 Task: Search one way flight ticket for 1 adult, 5 children, 2 infants in seat and 1 infant on lap in first from Lewisburg: Greenbrier Valley Airport to Laramie: Laramie Regional Airport on 5-3-2023. Stops: Non-stop only. Choice of flights is Spirit. Number of bags: 1 checked bag. Price is upto 100000. Outbound departure time preference is 13:30.
Action: Mouse moved to (364, 299)
Screenshot: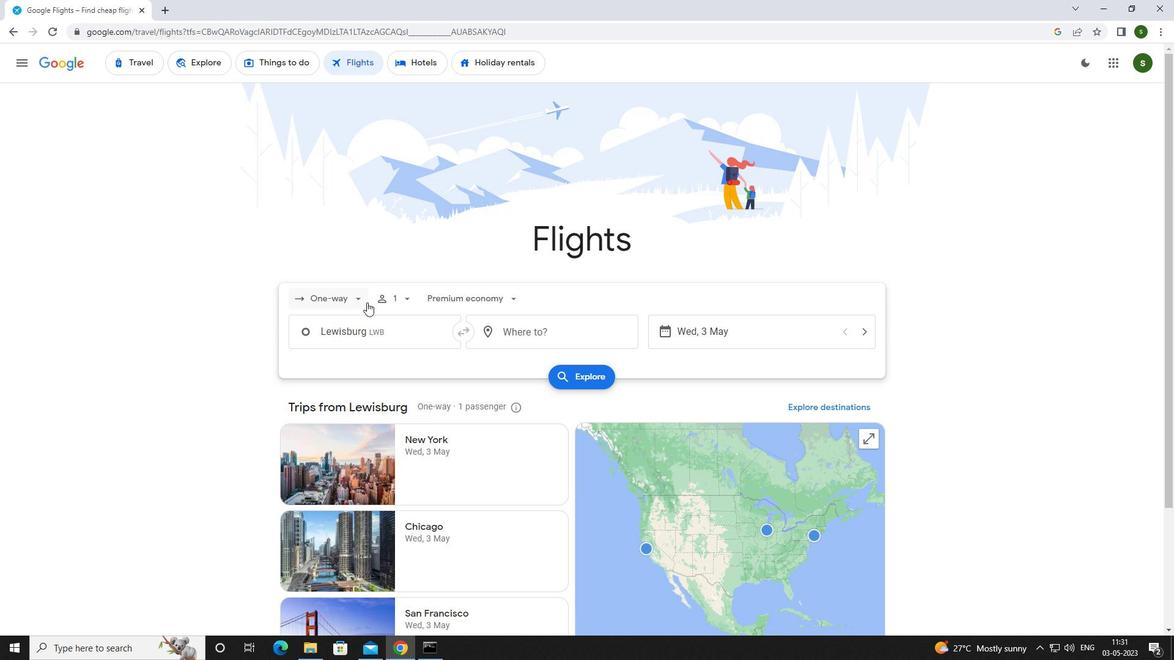 
Action: Mouse pressed left at (364, 299)
Screenshot: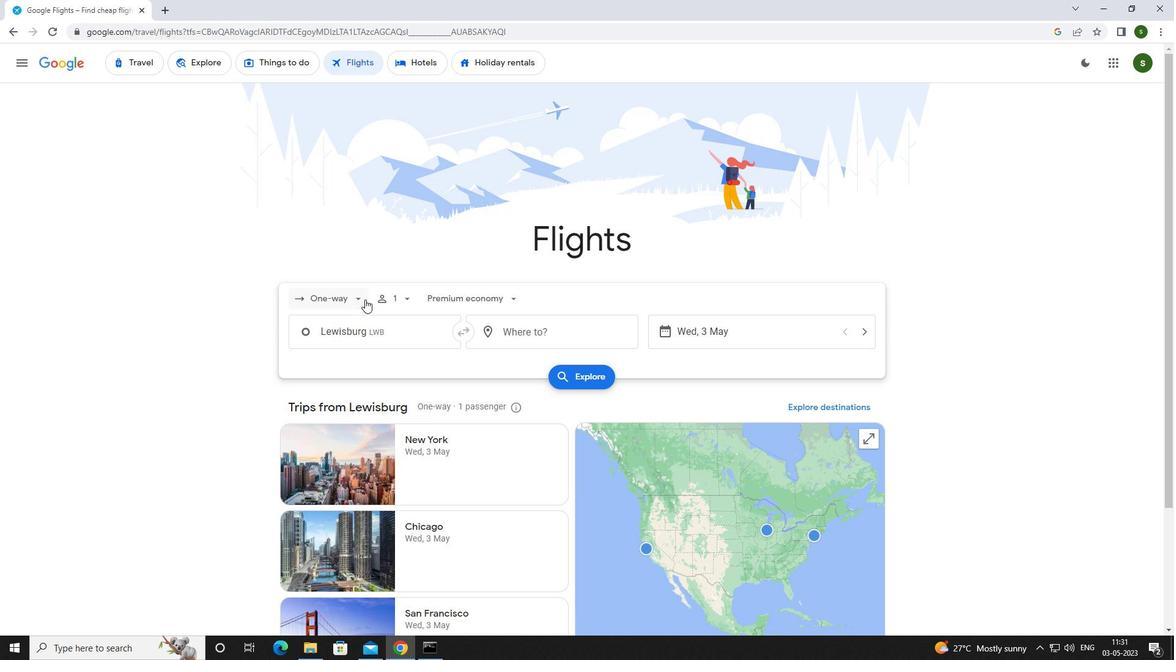 
Action: Mouse moved to (361, 347)
Screenshot: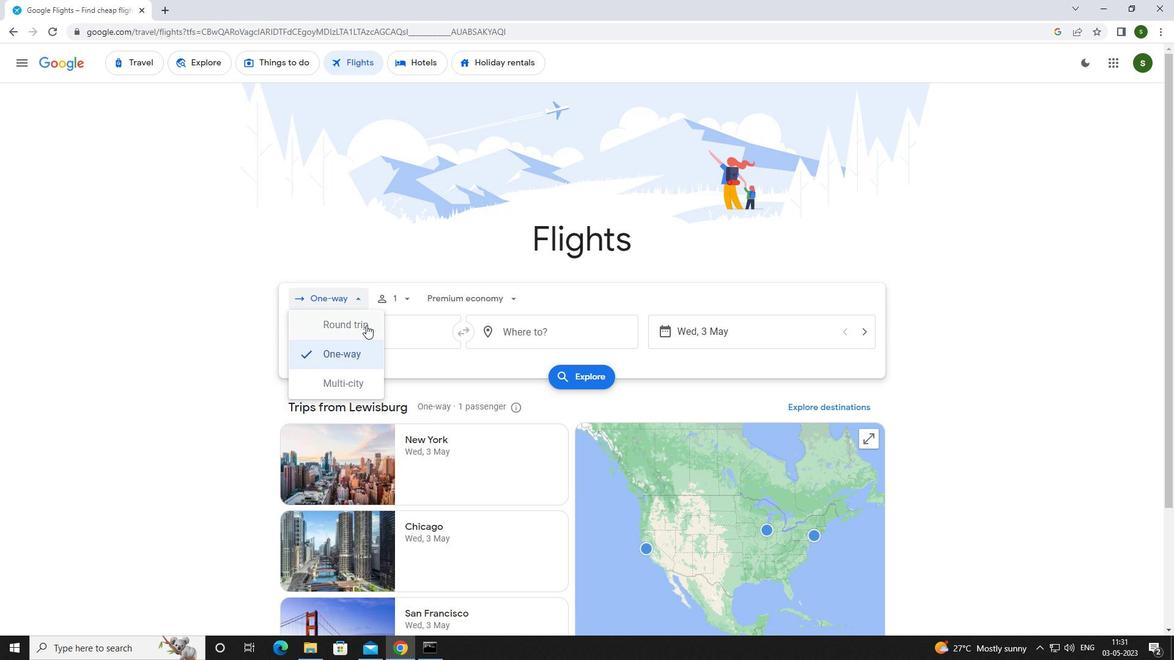 
Action: Mouse pressed left at (361, 347)
Screenshot: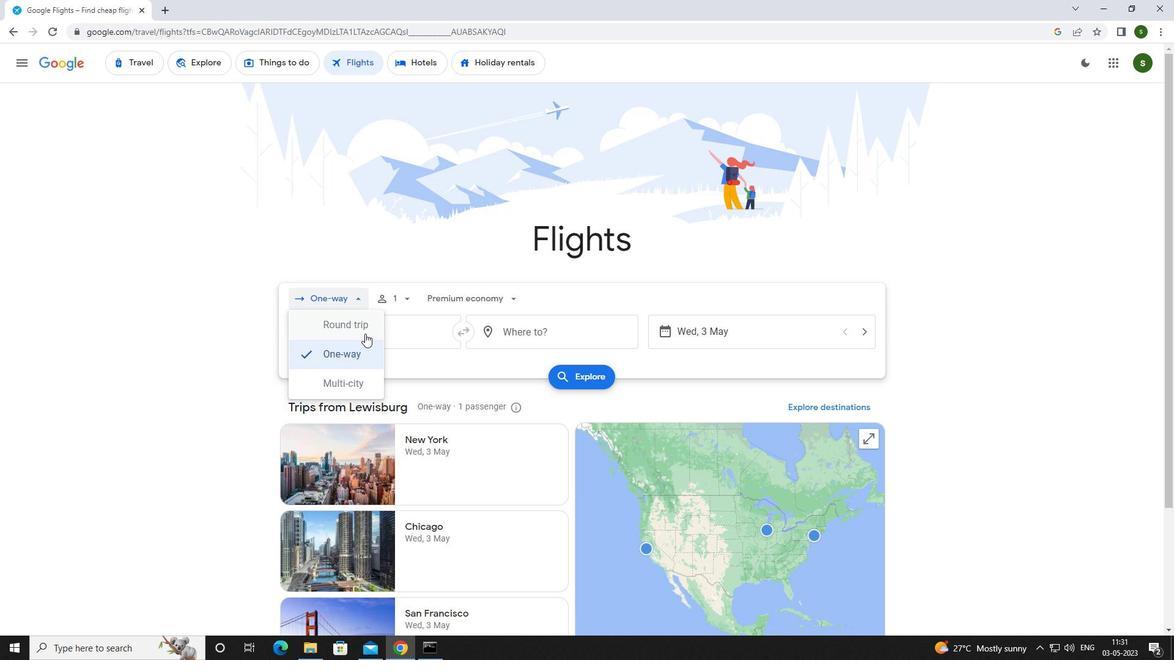 
Action: Mouse moved to (401, 293)
Screenshot: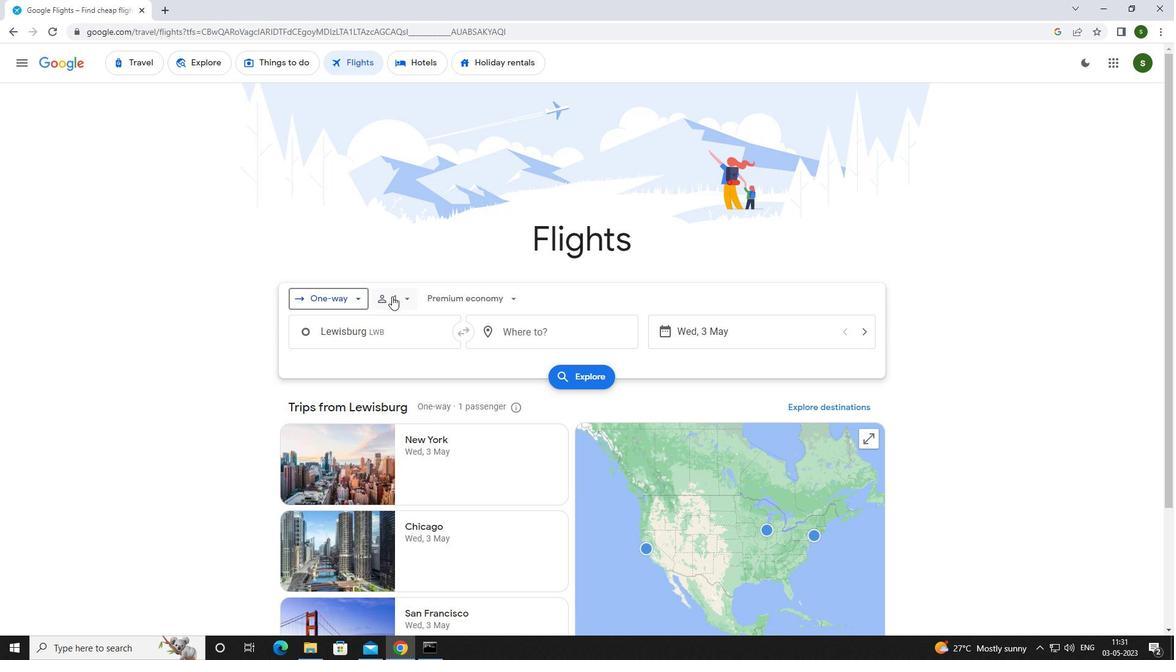 
Action: Mouse pressed left at (401, 293)
Screenshot: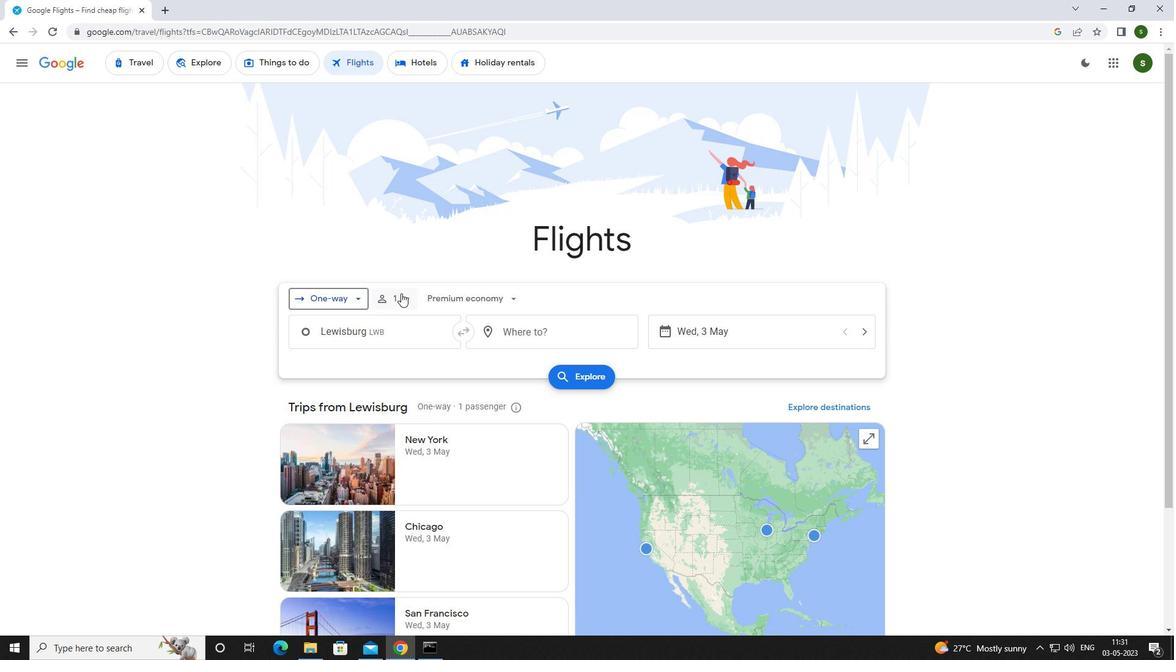 
Action: Mouse moved to (502, 359)
Screenshot: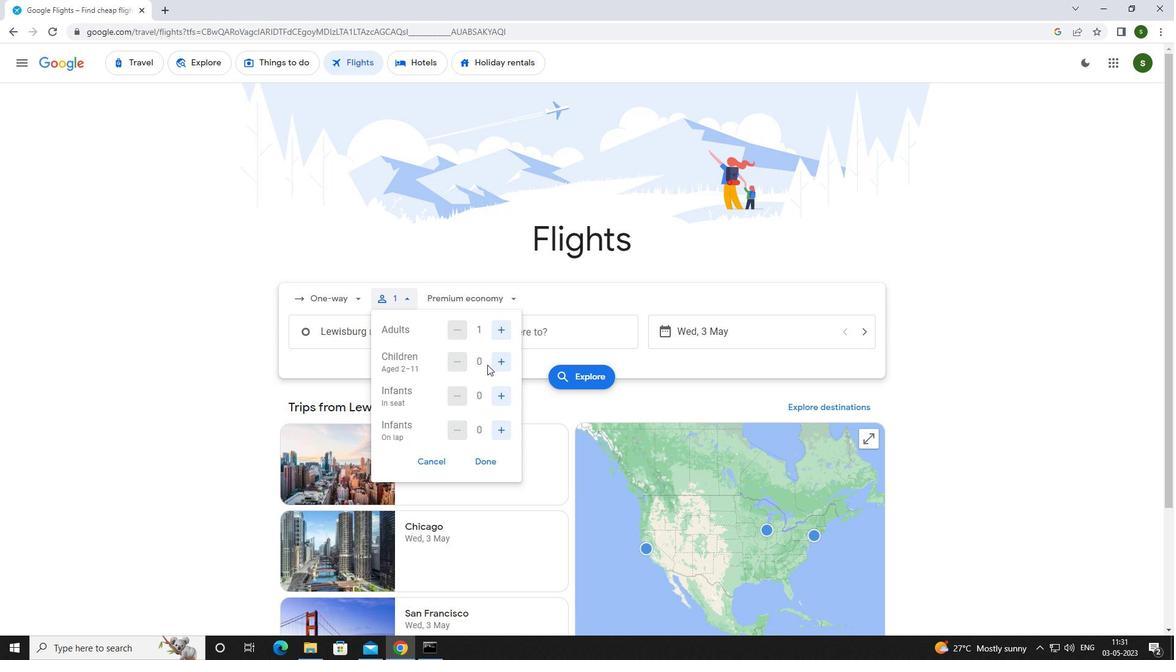 
Action: Mouse pressed left at (502, 359)
Screenshot: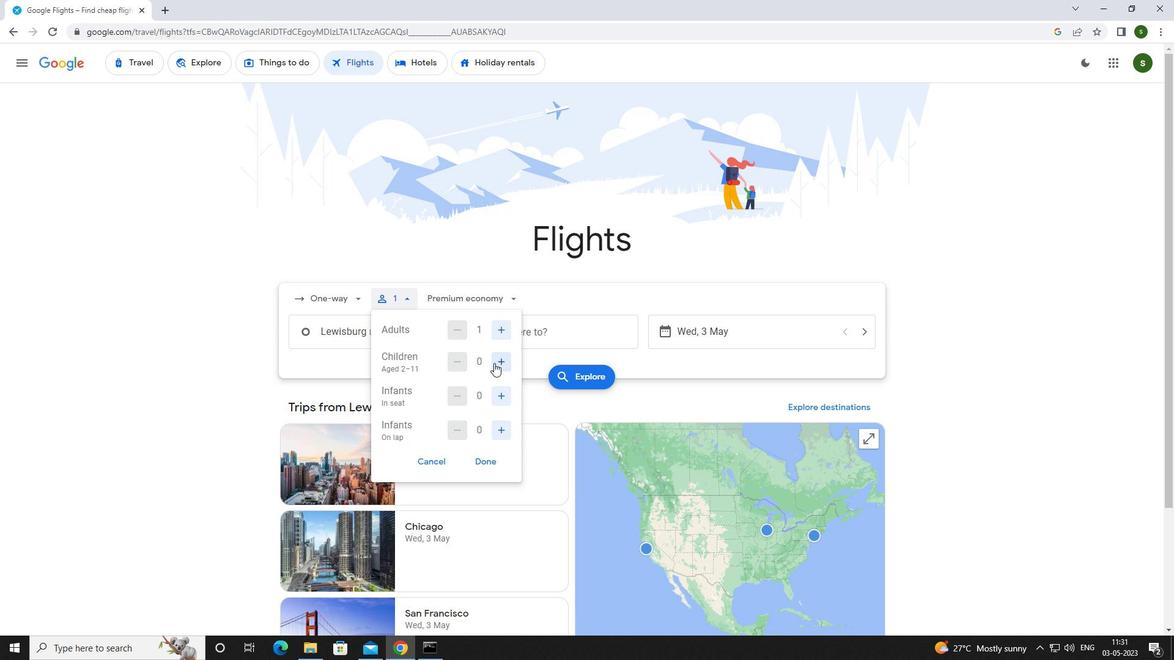 
Action: Mouse pressed left at (502, 359)
Screenshot: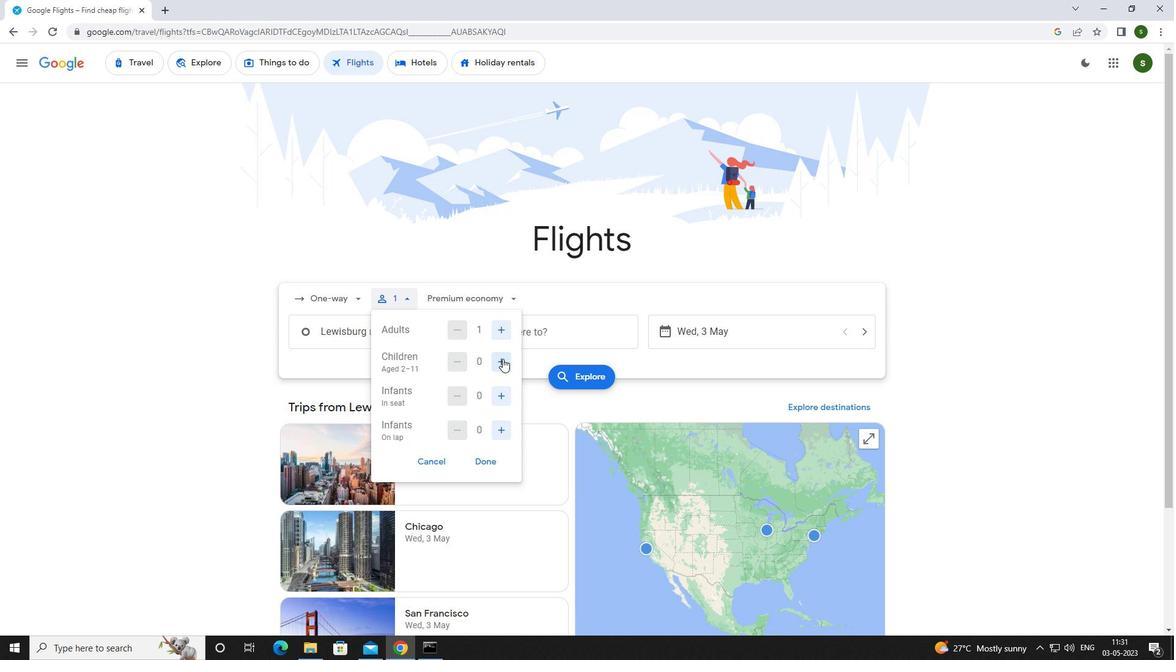 
Action: Mouse pressed left at (502, 359)
Screenshot: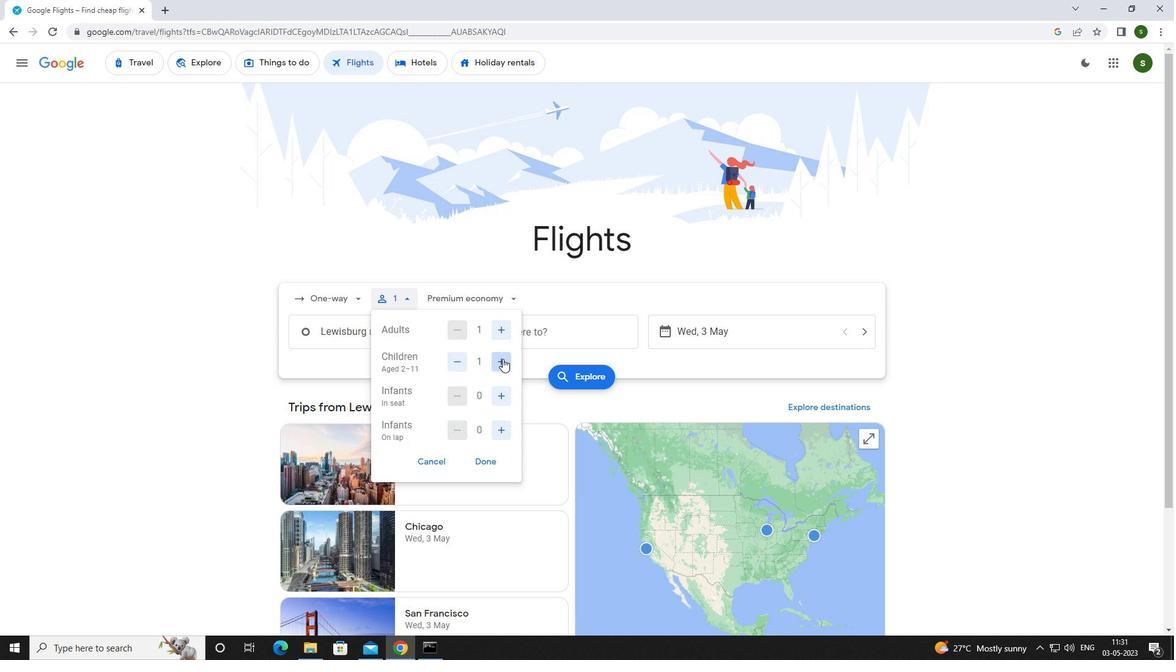 
Action: Mouse pressed left at (502, 359)
Screenshot: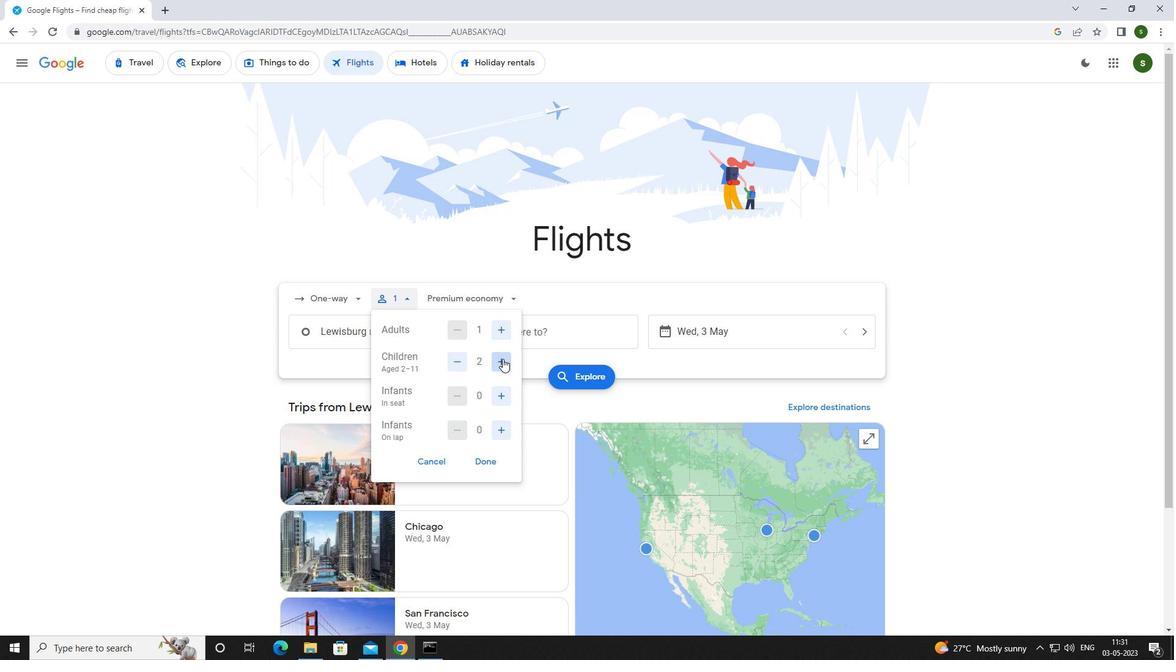 
Action: Mouse pressed left at (502, 359)
Screenshot: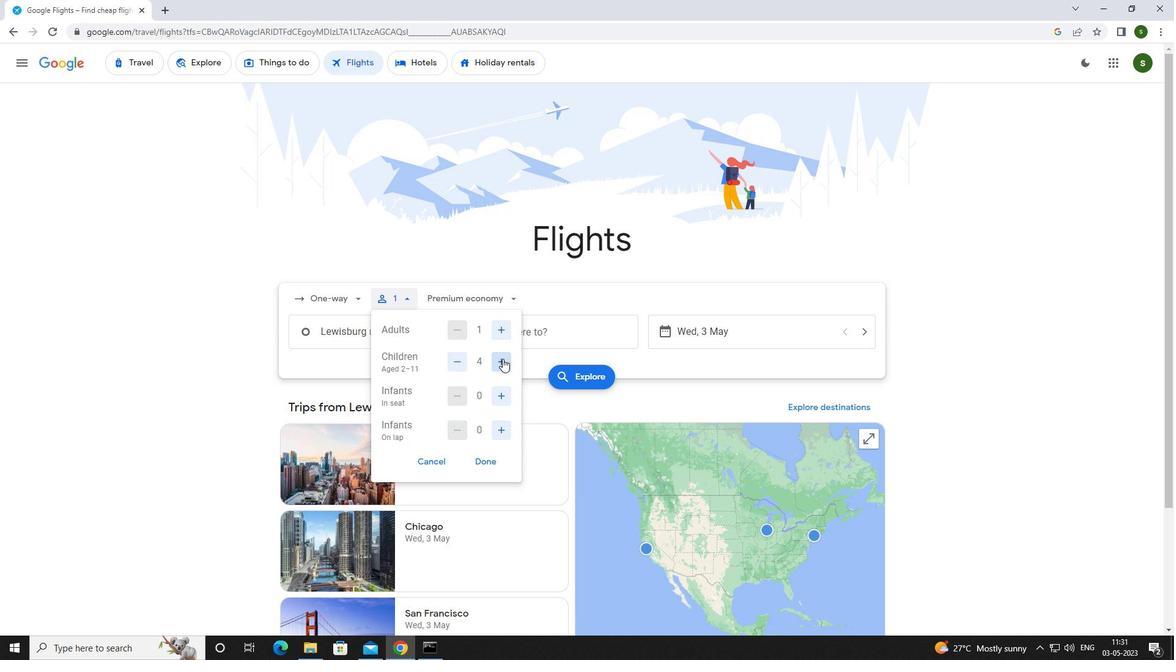 
Action: Mouse moved to (503, 396)
Screenshot: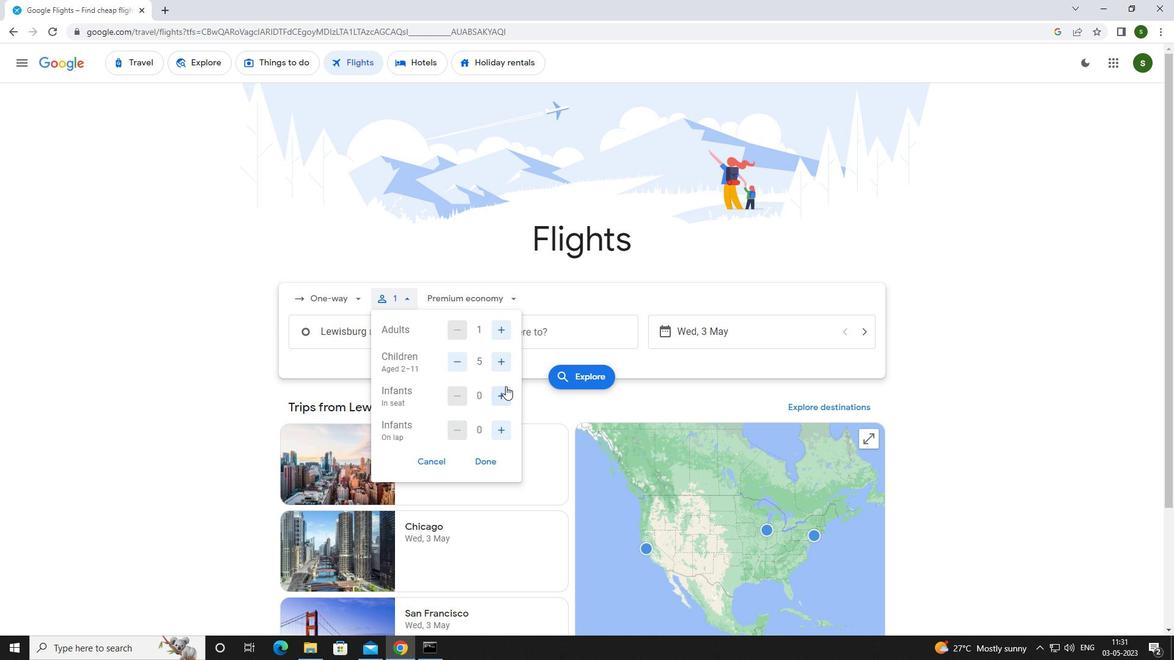 
Action: Mouse pressed left at (503, 396)
Screenshot: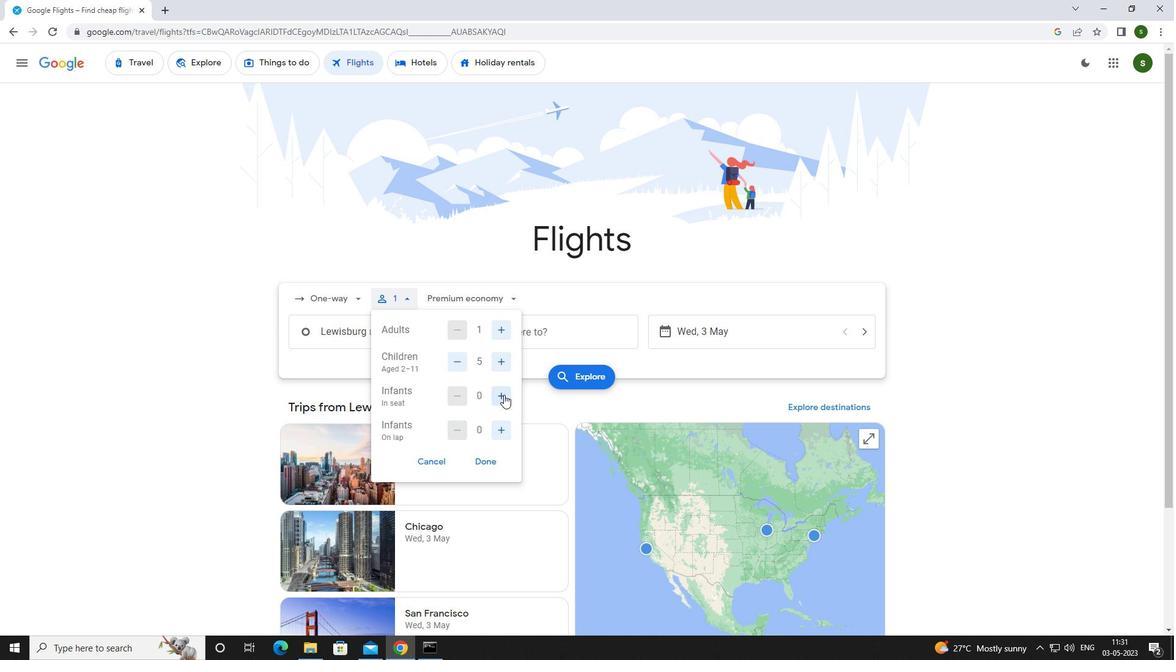 
Action: Mouse moved to (498, 429)
Screenshot: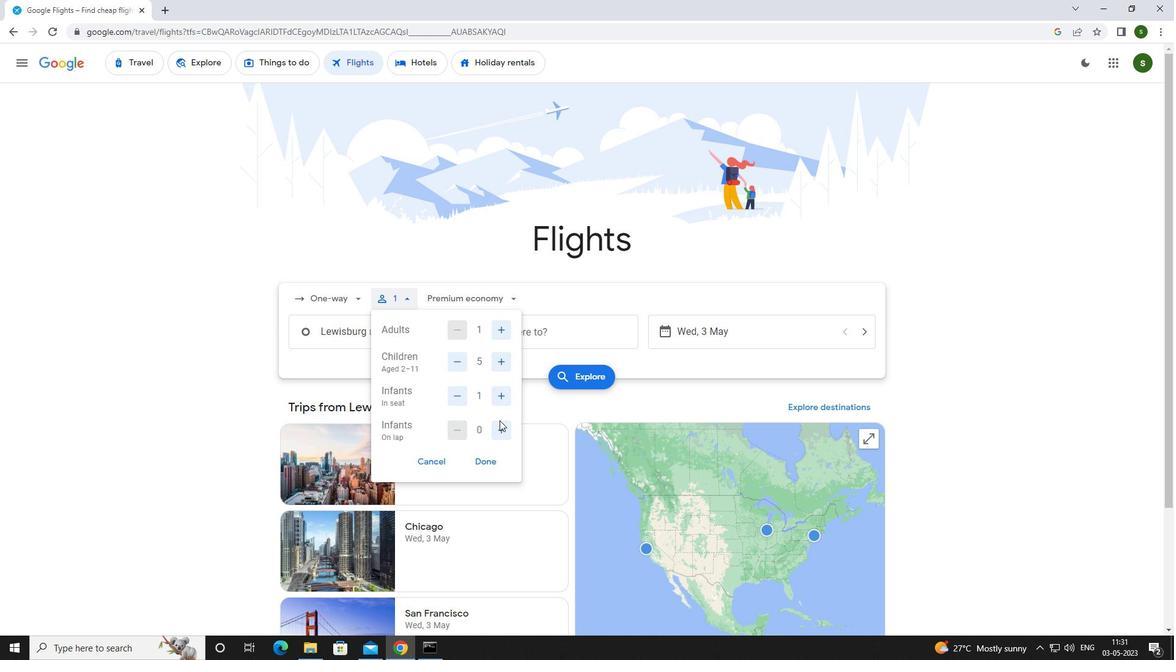 
Action: Mouse pressed left at (498, 429)
Screenshot: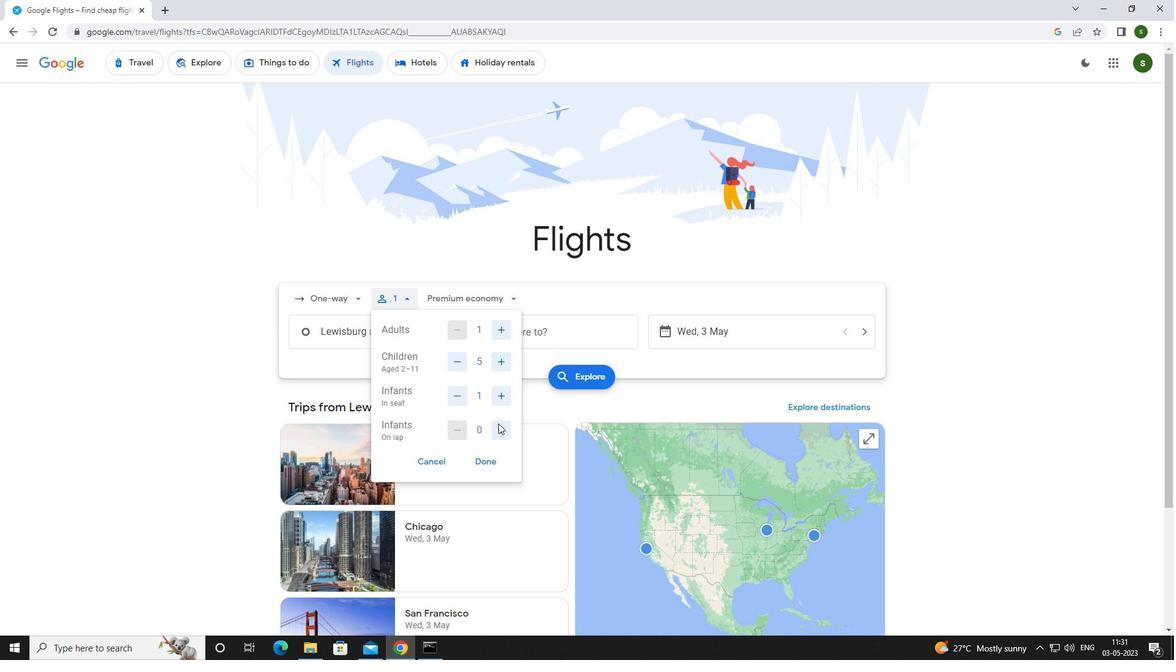 
Action: Mouse moved to (463, 291)
Screenshot: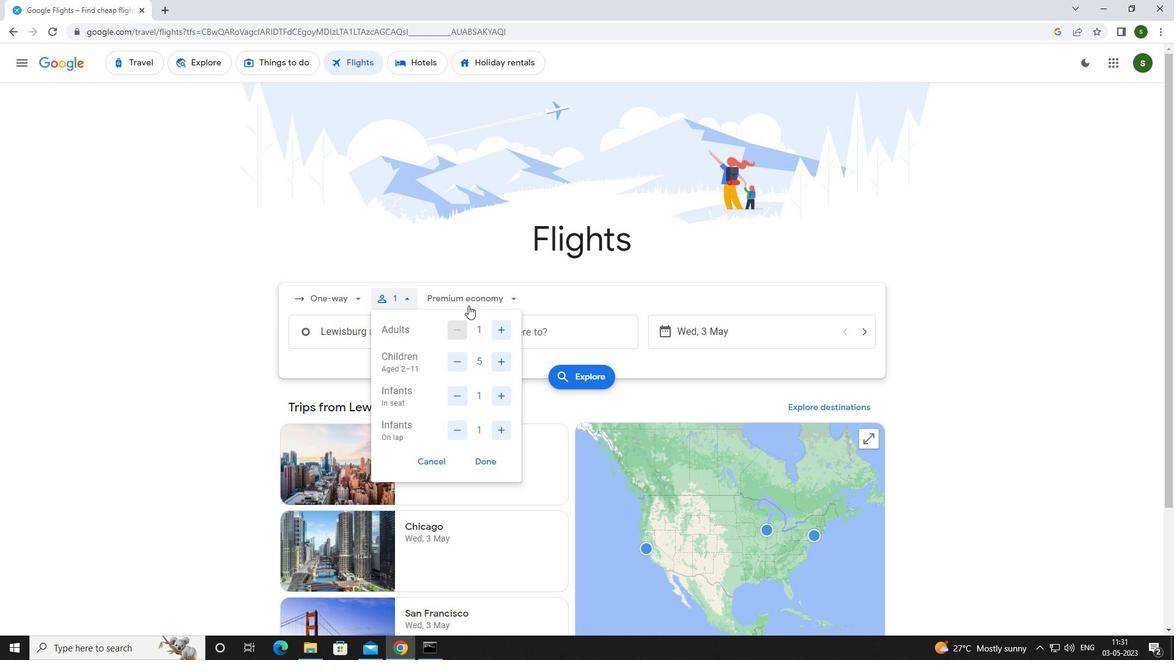 
Action: Mouse pressed left at (463, 291)
Screenshot: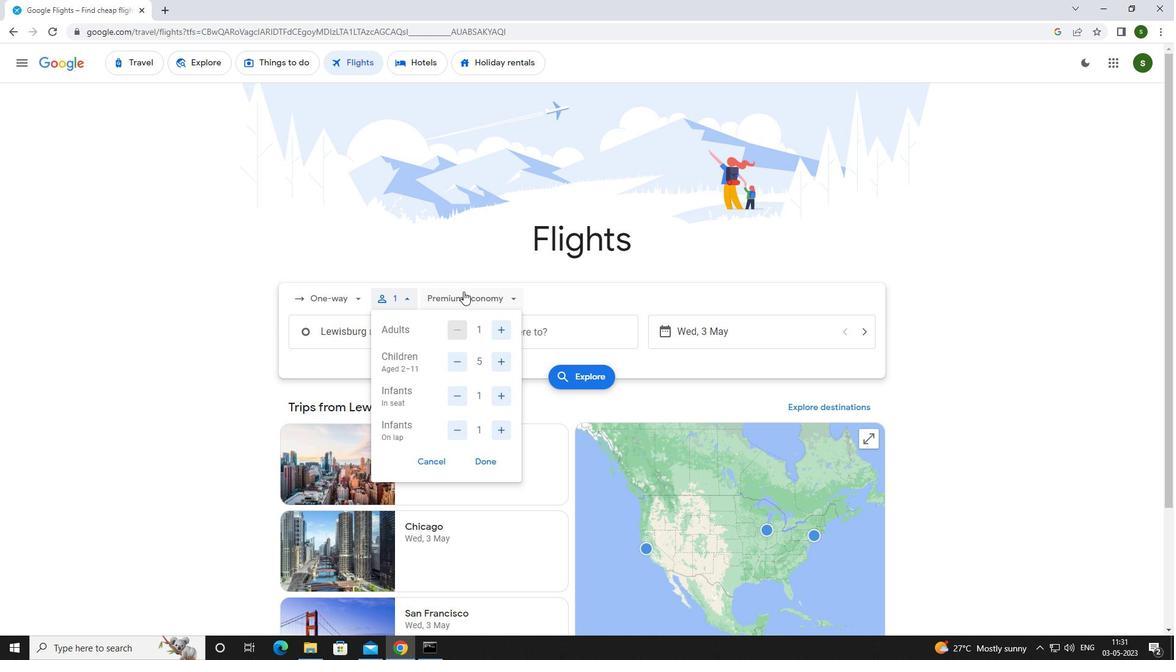 
Action: Mouse moved to (463, 412)
Screenshot: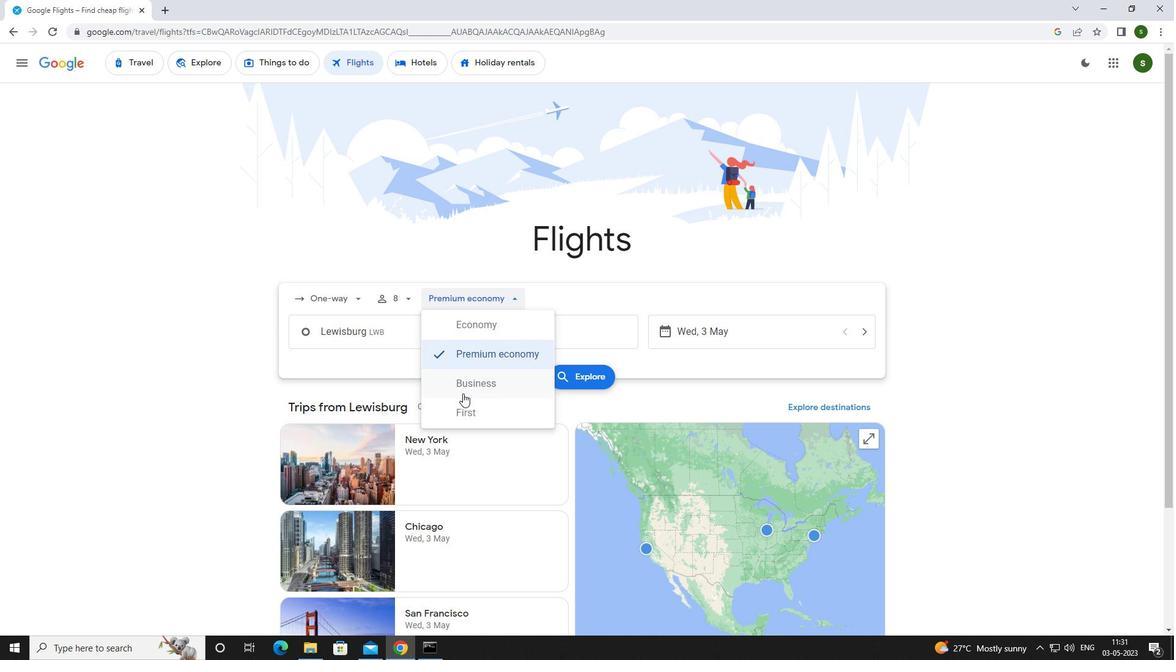 
Action: Mouse pressed left at (463, 412)
Screenshot: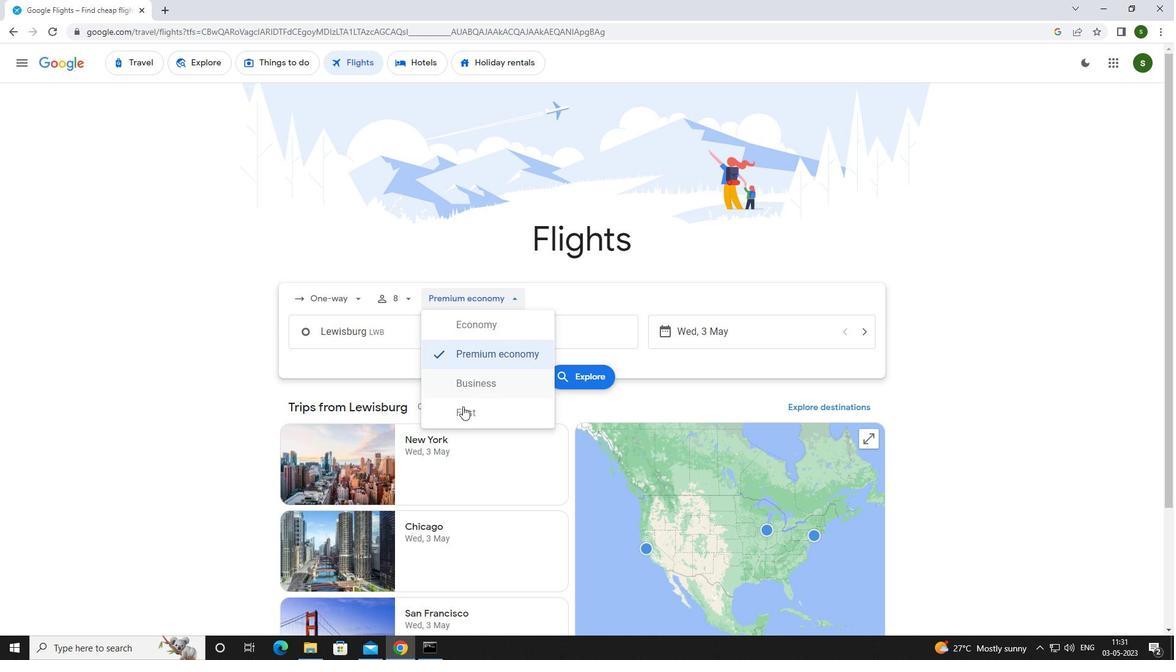 
Action: Mouse moved to (425, 337)
Screenshot: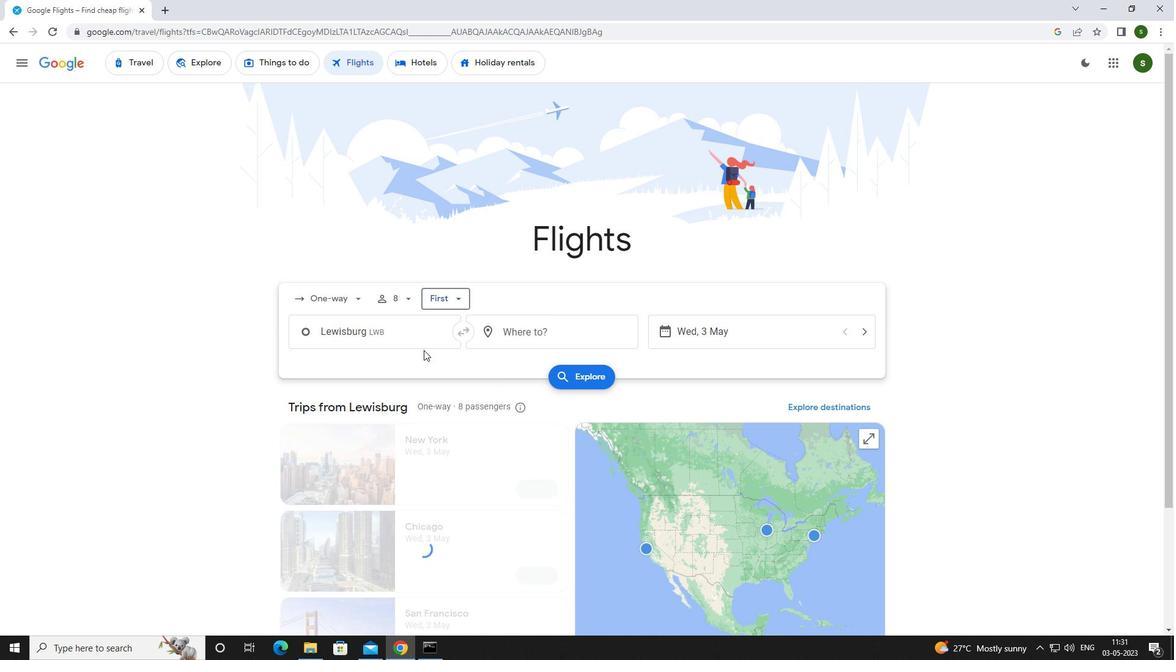 
Action: Mouse pressed left at (425, 337)
Screenshot: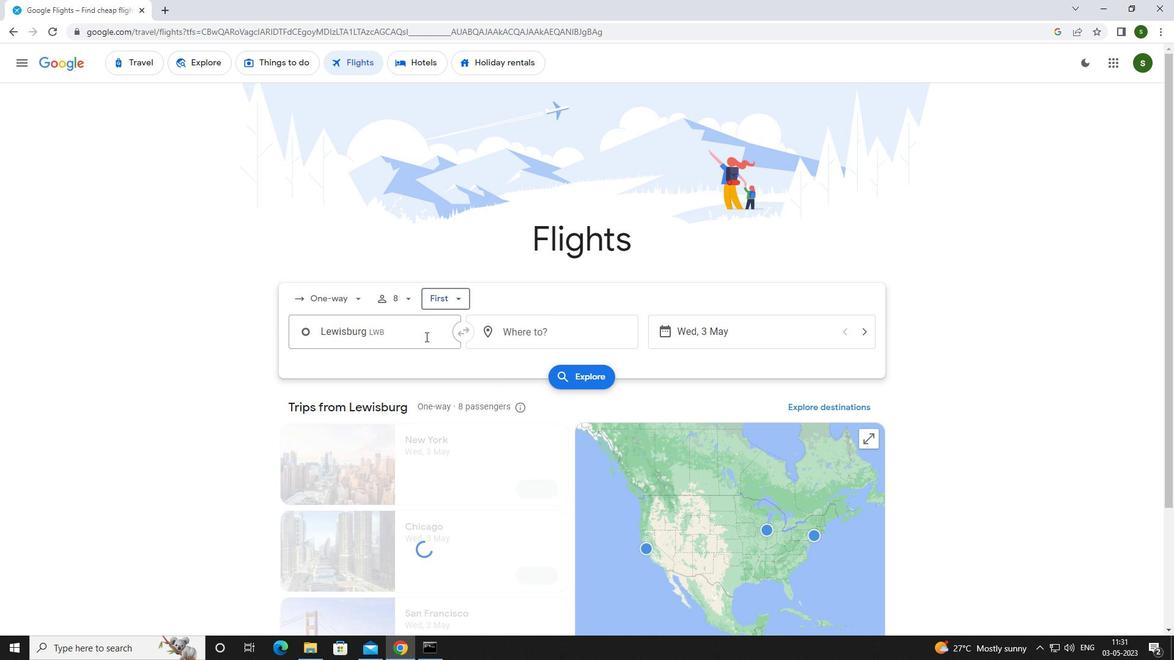 
Action: Key pressed <Key.caps_lock>l<Key.caps_lock>ewisburg
Screenshot: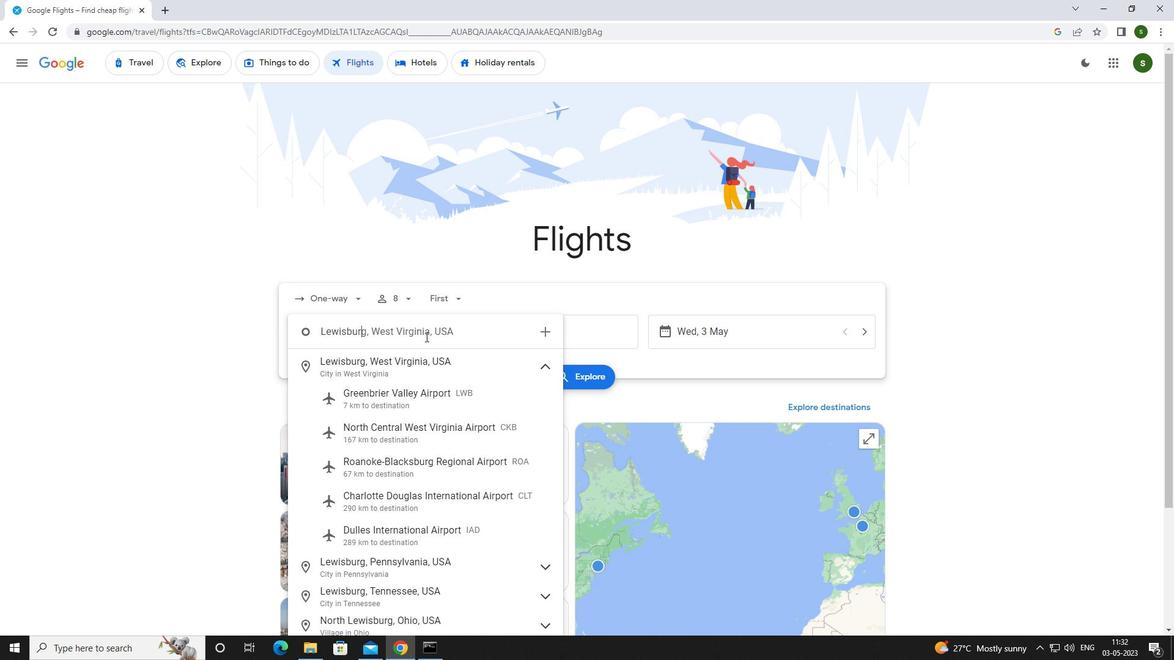 
Action: Mouse moved to (438, 389)
Screenshot: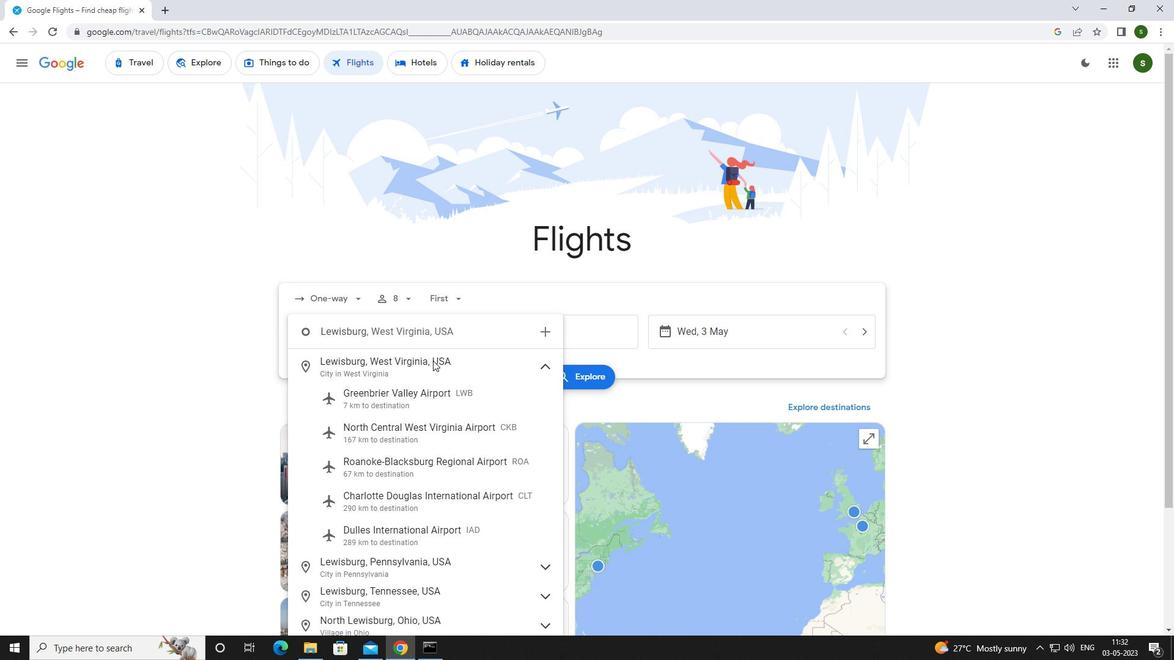 
Action: Mouse pressed left at (438, 389)
Screenshot: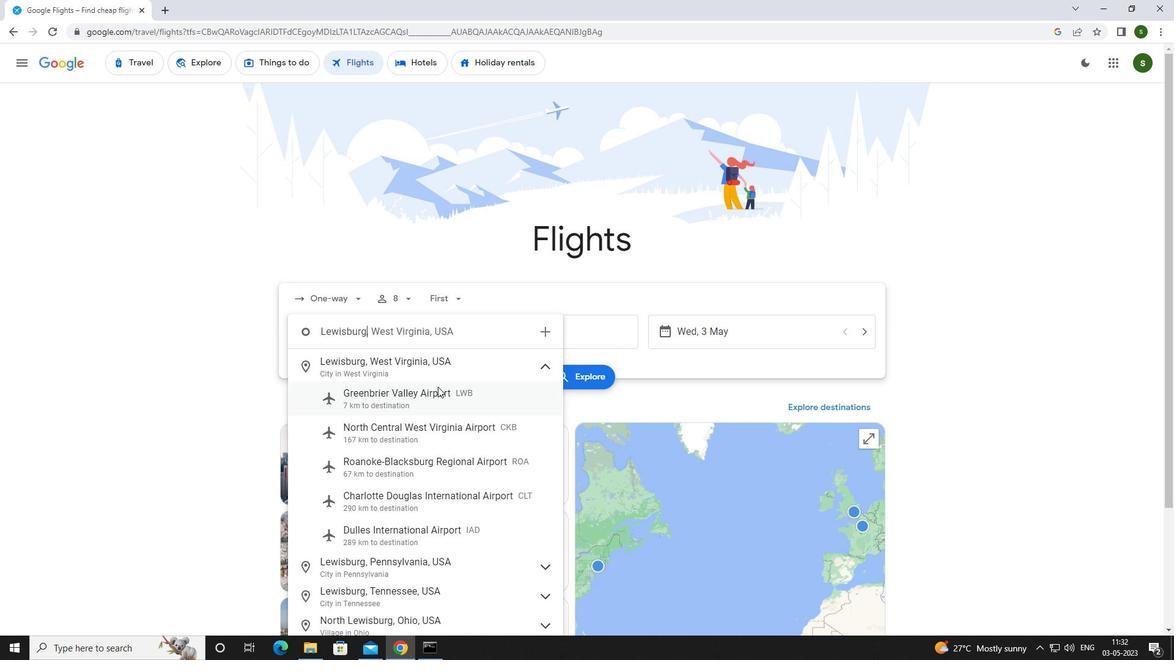 
Action: Mouse moved to (535, 336)
Screenshot: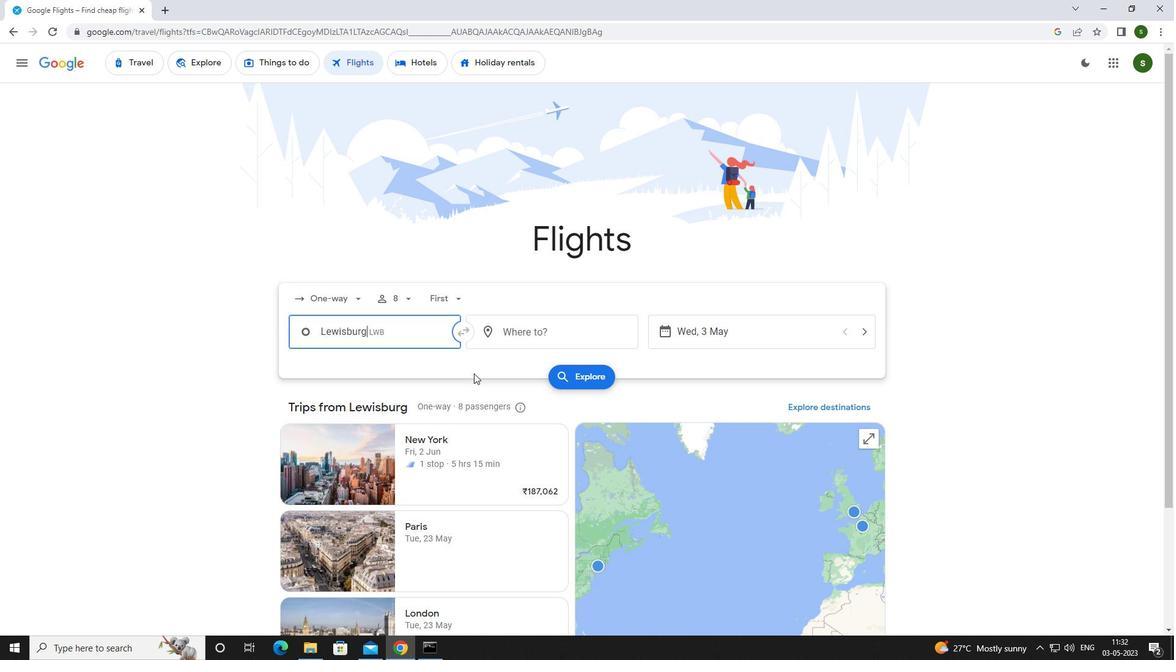 
Action: Mouse pressed left at (535, 336)
Screenshot: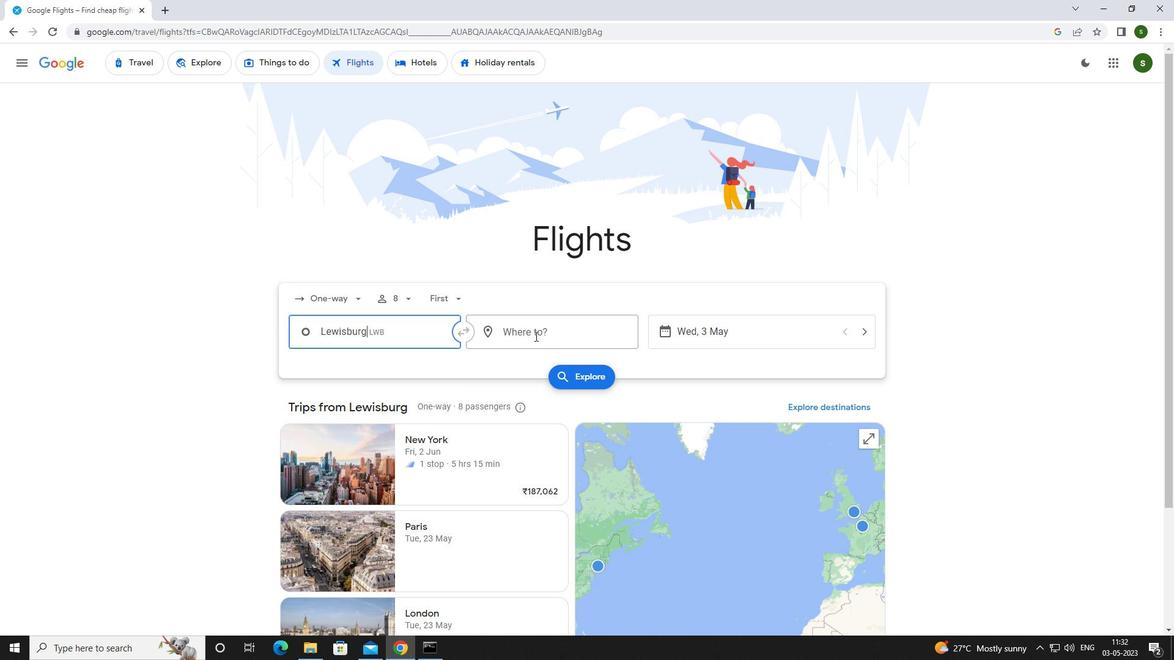 
Action: Key pressed <Key.caps_lock>l<Key.caps_lock>aramie
Screenshot: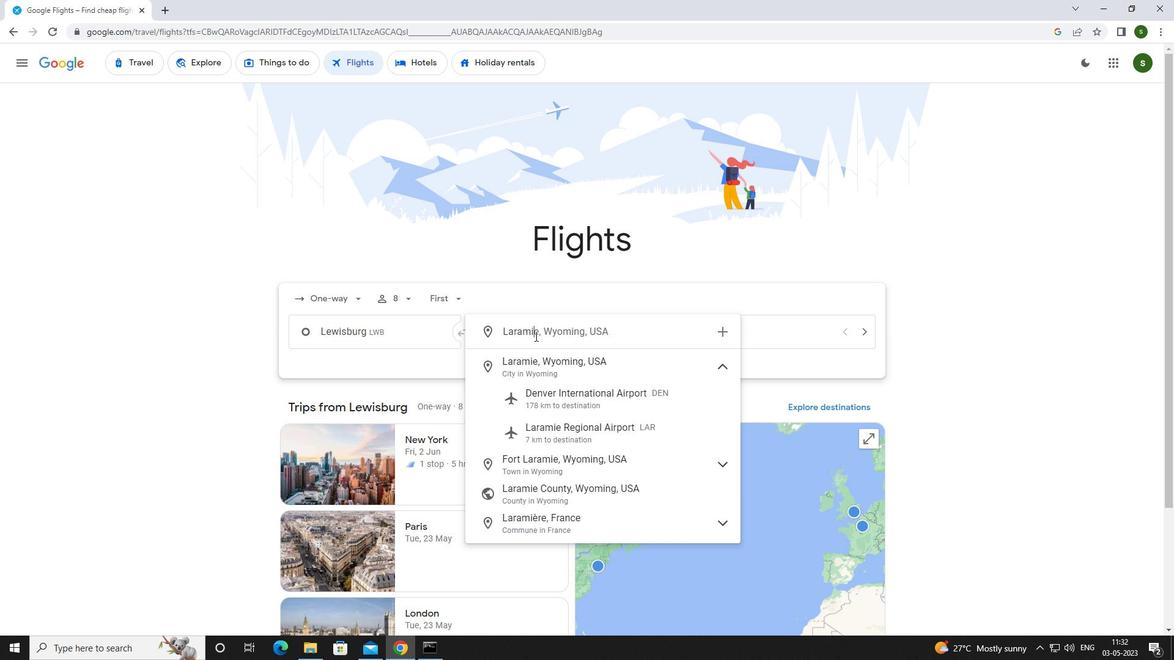 
Action: Mouse moved to (555, 428)
Screenshot: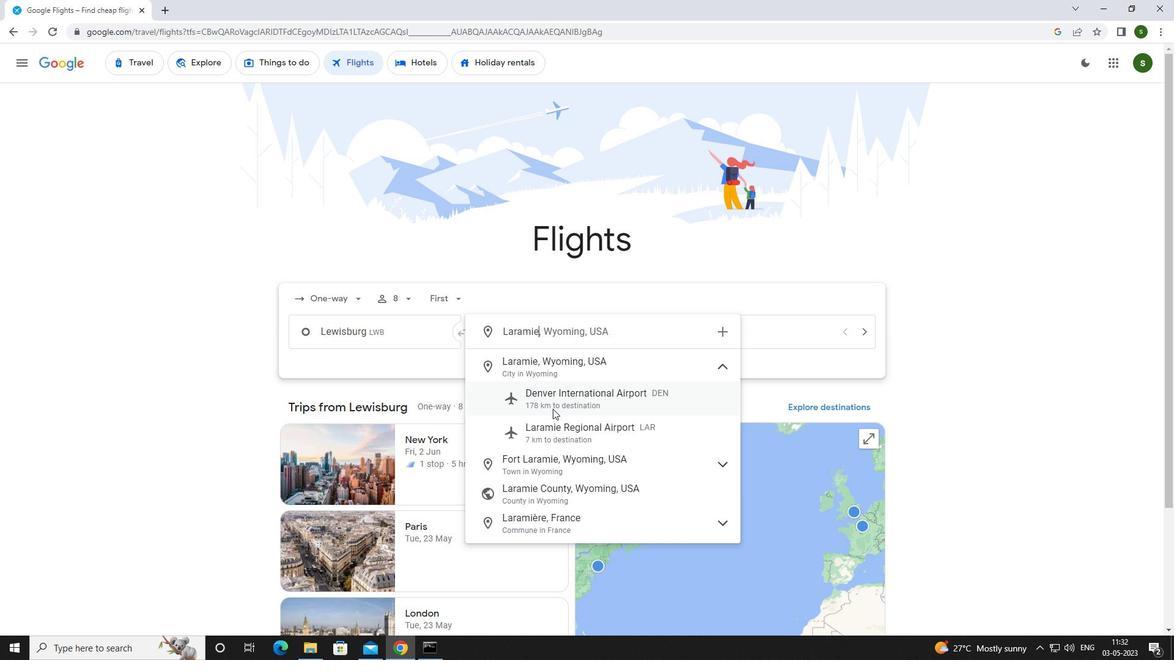 
Action: Mouse pressed left at (555, 428)
Screenshot: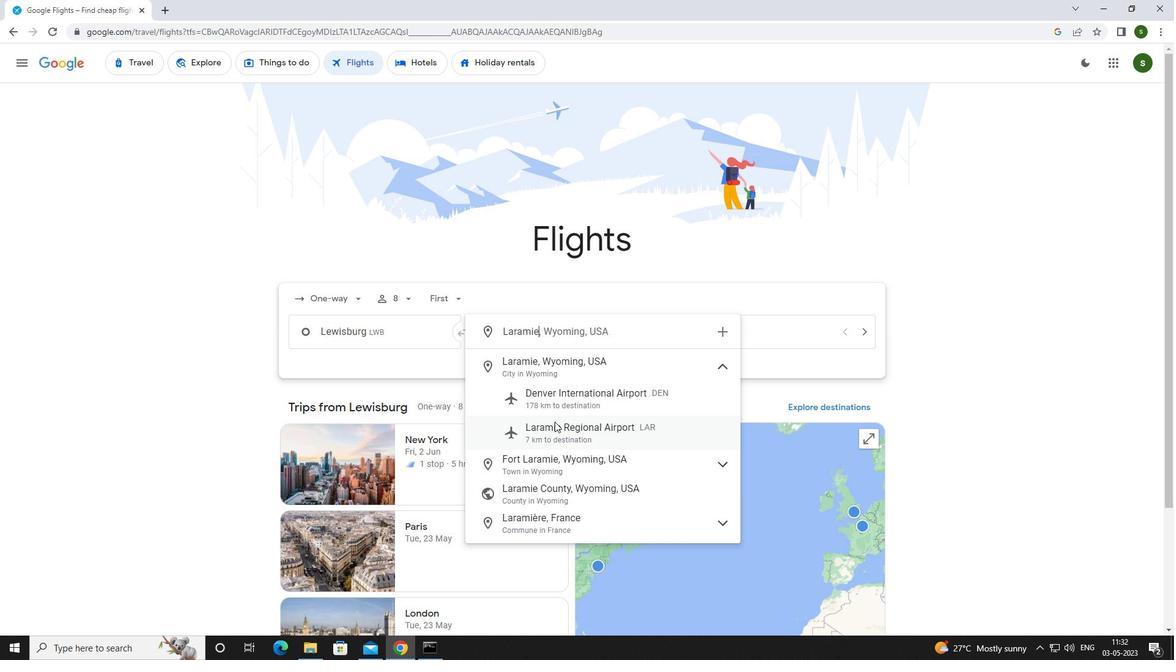 
Action: Mouse moved to (755, 334)
Screenshot: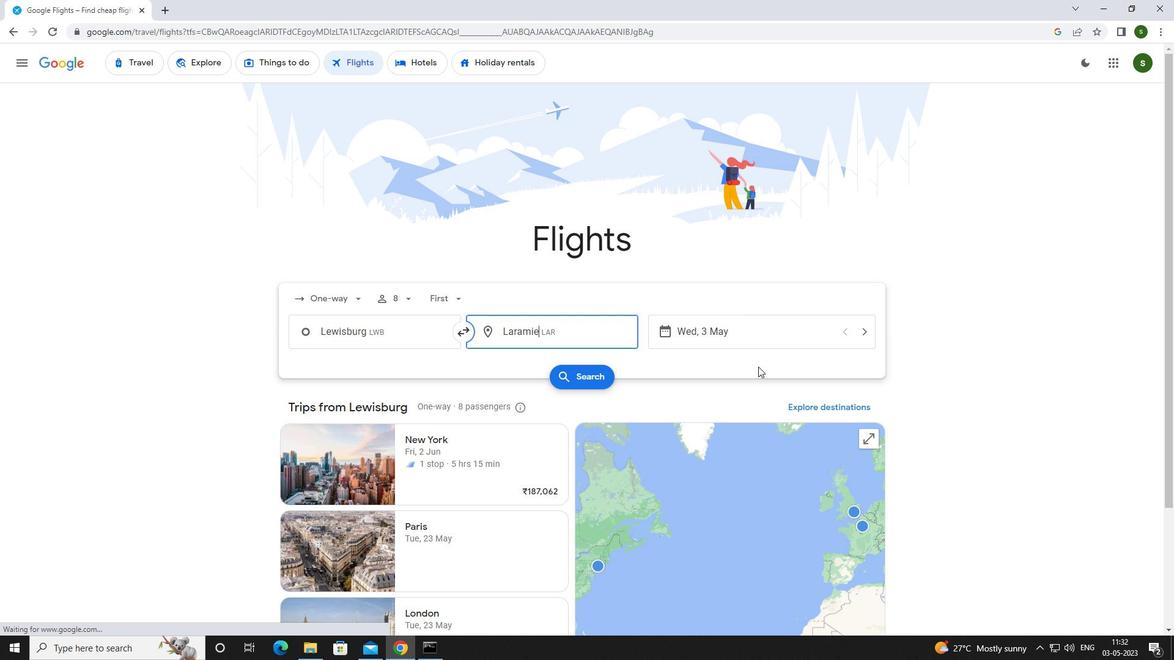 
Action: Mouse pressed left at (755, 334)
Screenshot: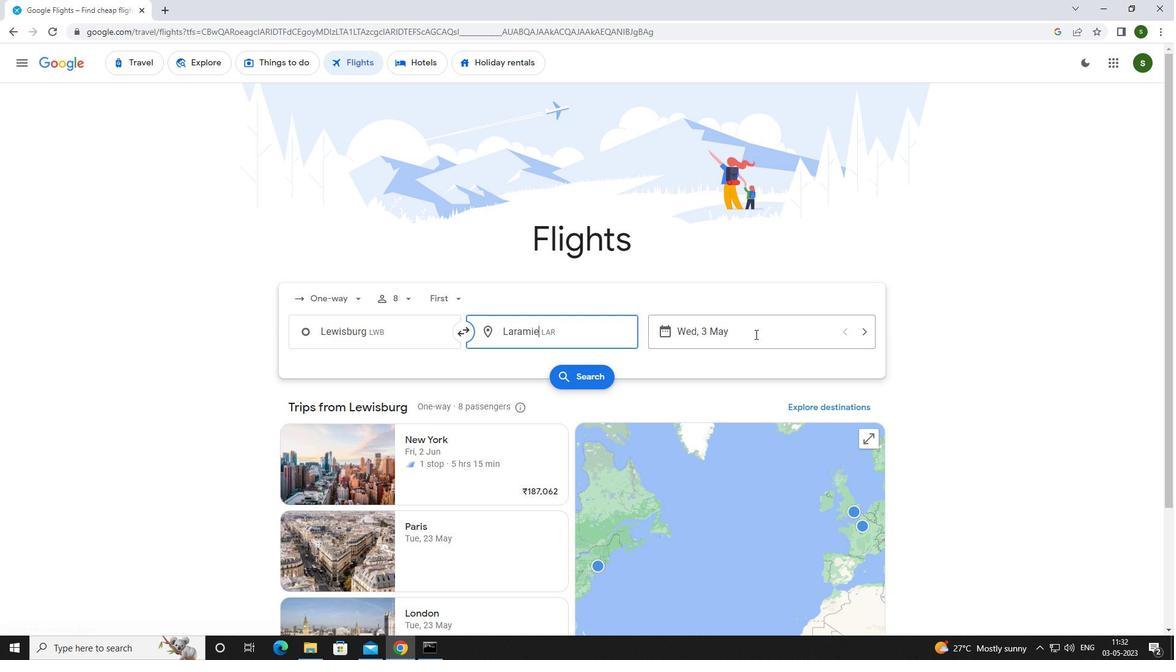 
Action: Mouse moved to (532, 417)
Screenshot: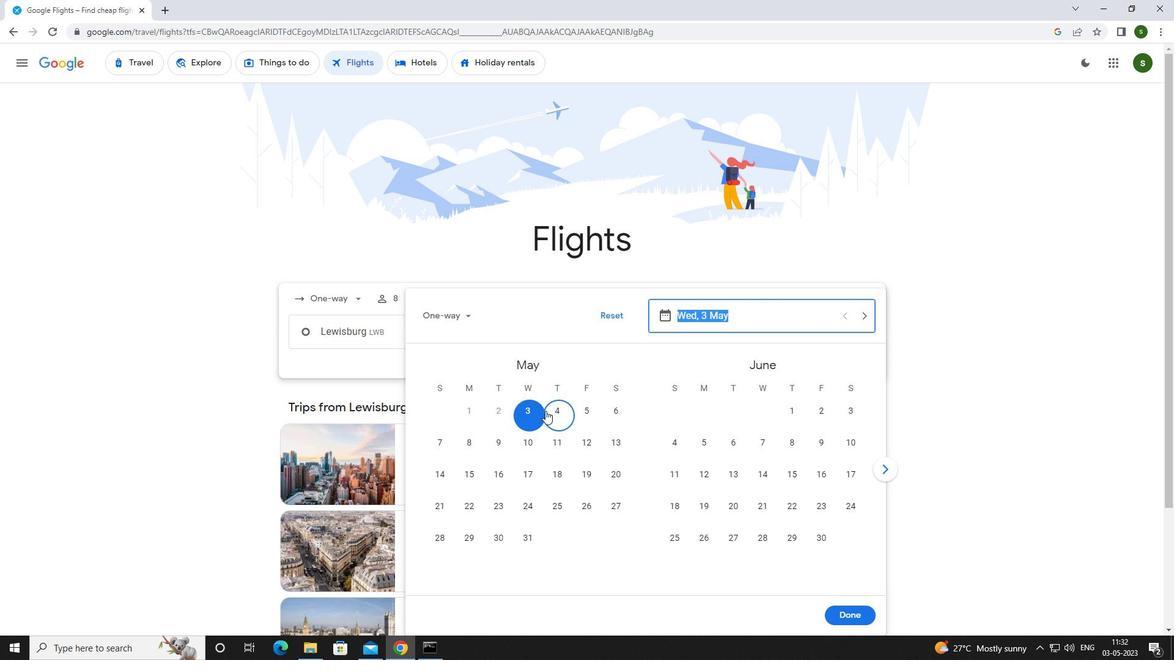 
Action: Mouse pressed left at (532, 417)
Screenshot: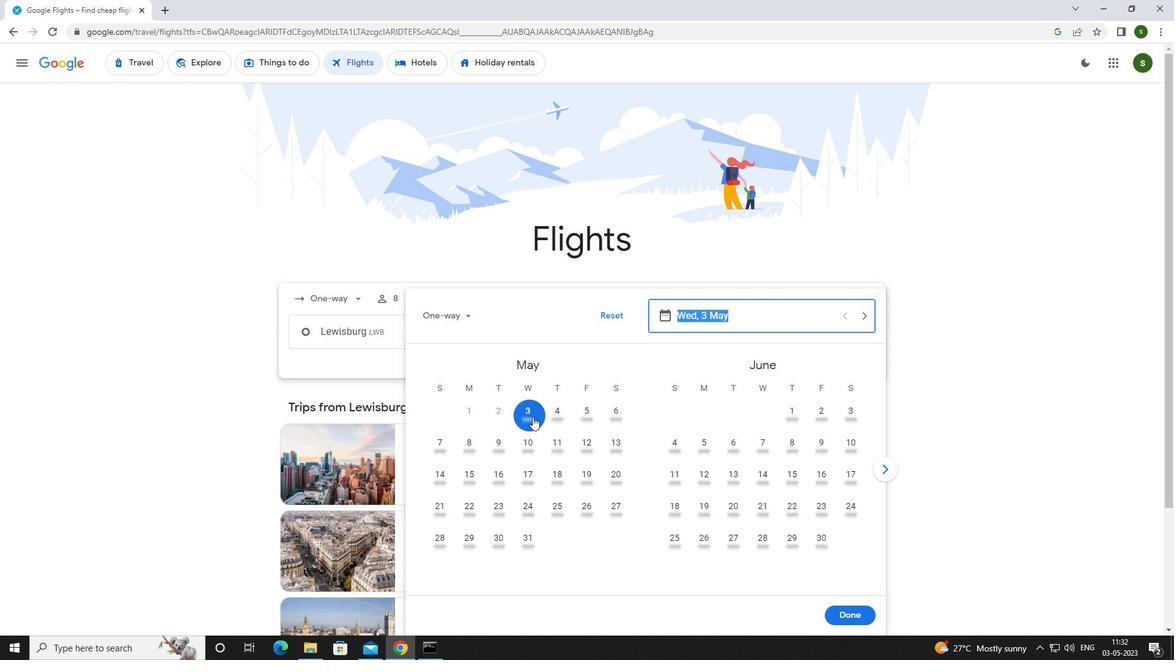 
Action: Mouse moved to (857, 620)
Screenshot: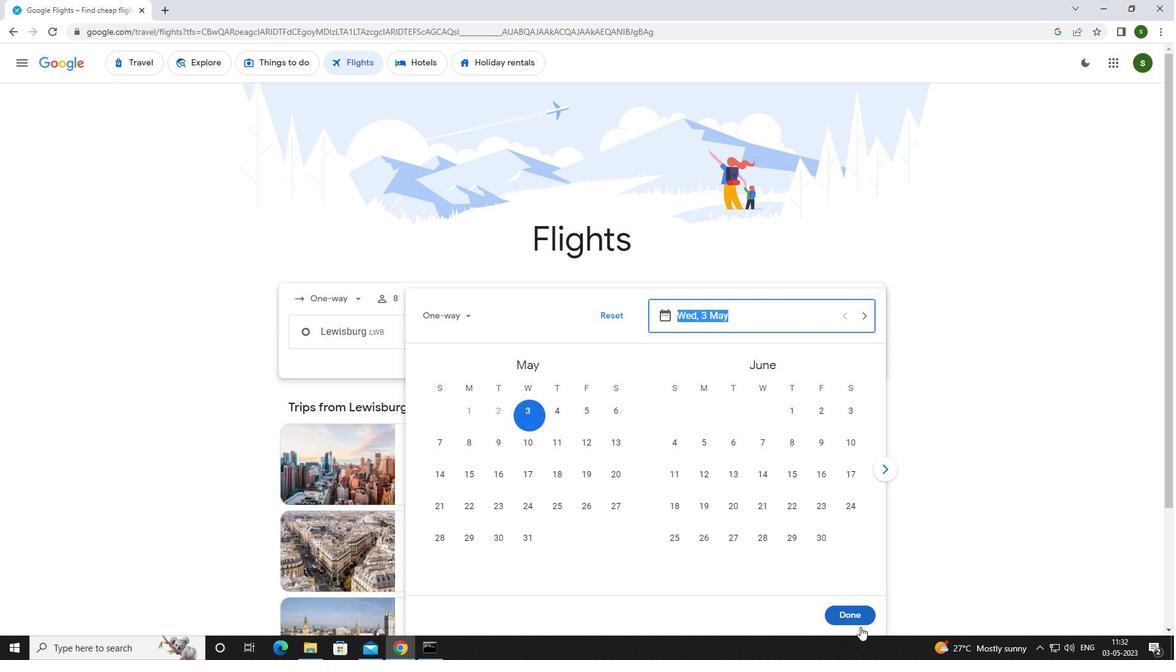 
Action: Mouse pressed left at (857, 620)
Screenshot: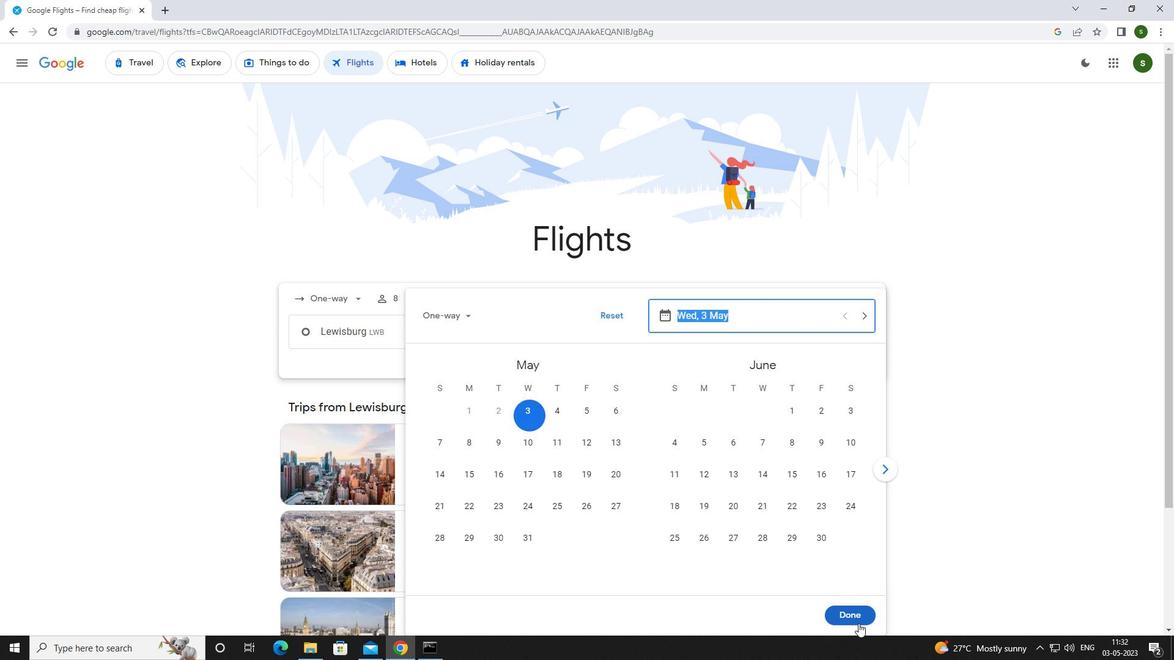 
Action: Mouse moved to (557, 376)
Screenshot: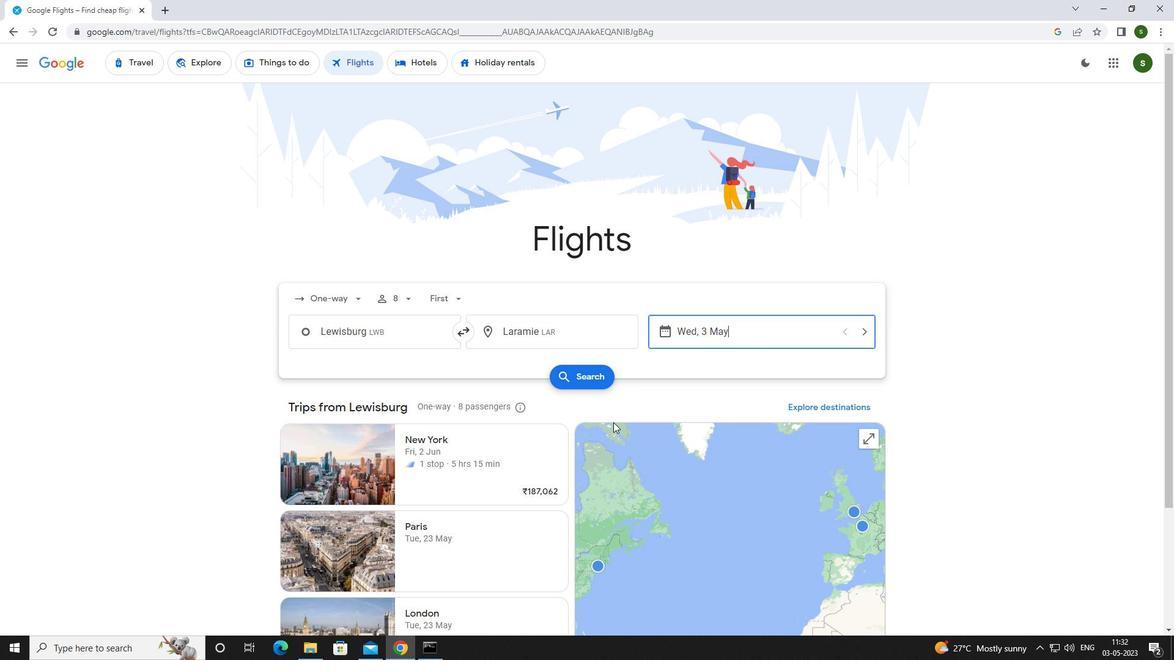 
Action: Mouse pressed left at (557, 376)
Screenshot: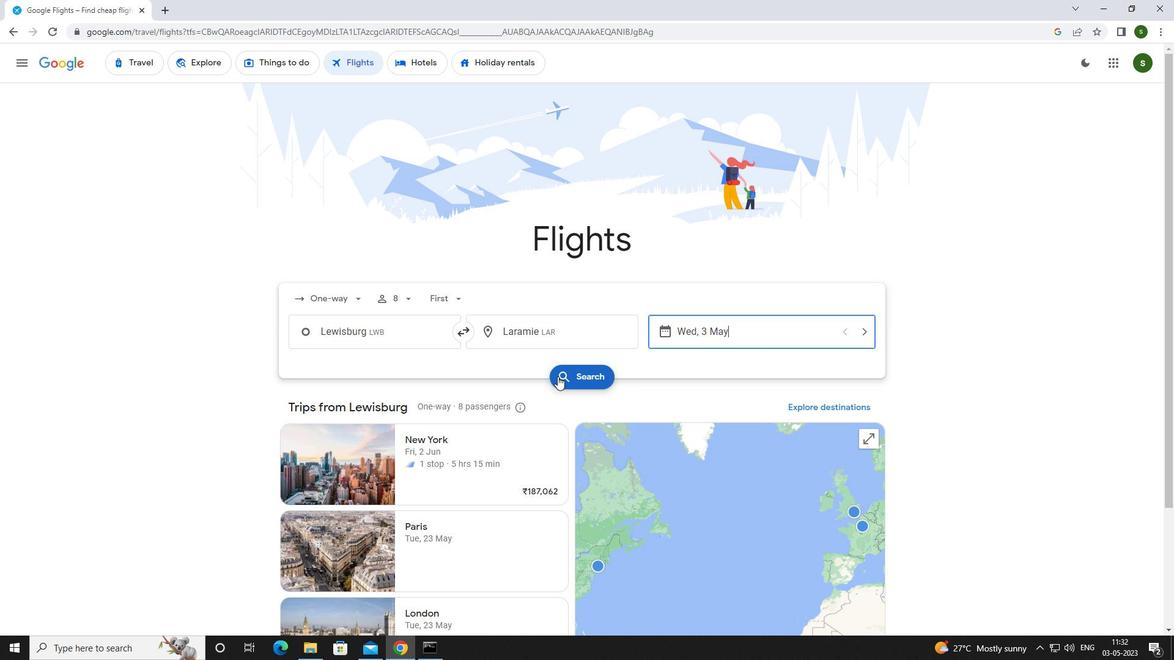 
Action: Mouse moved to (296, 178)
Screenshot: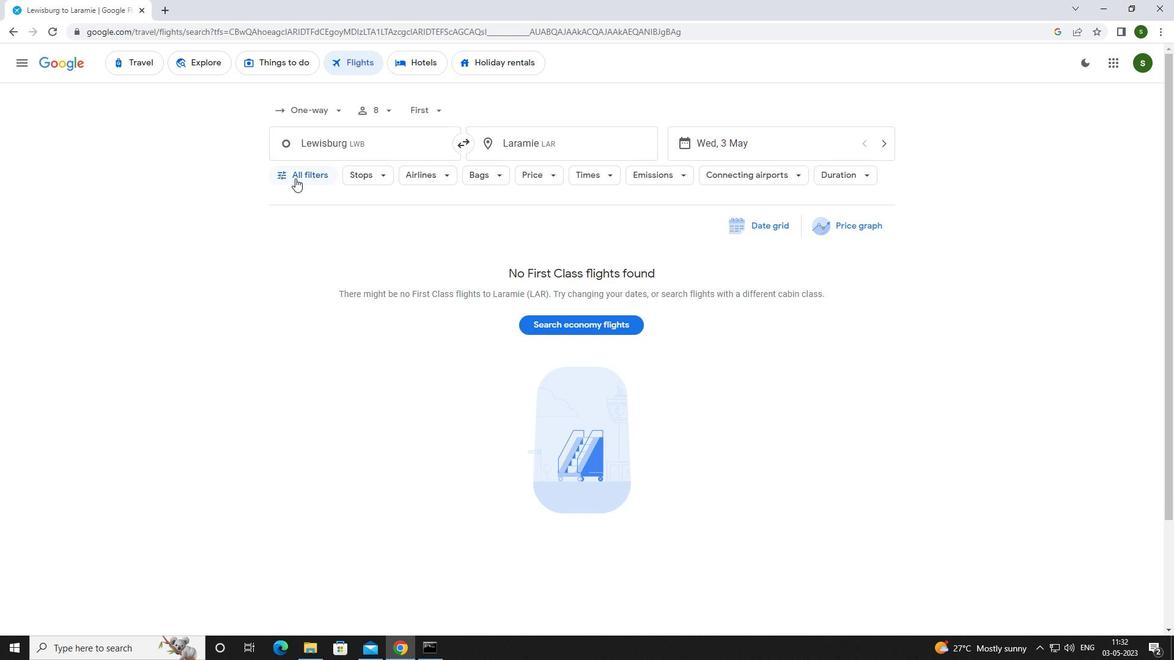
Action: Mouse pressed left at (296, 178)
Screenshot: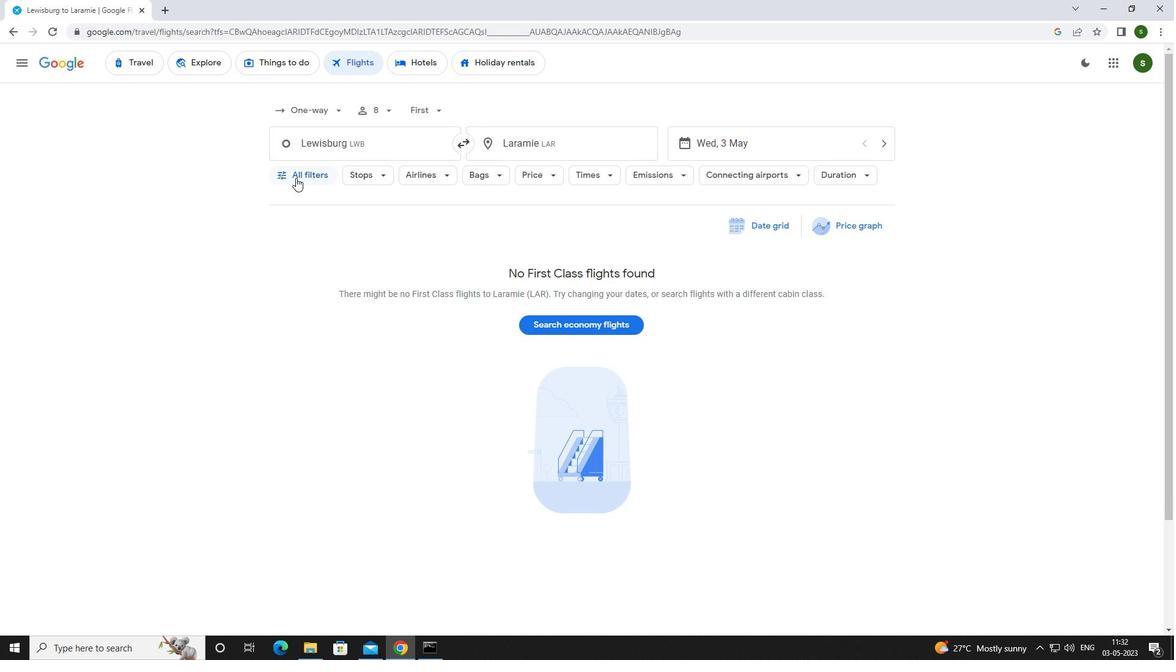 
Action: Mouse moved to (458, 438)
Screenshot: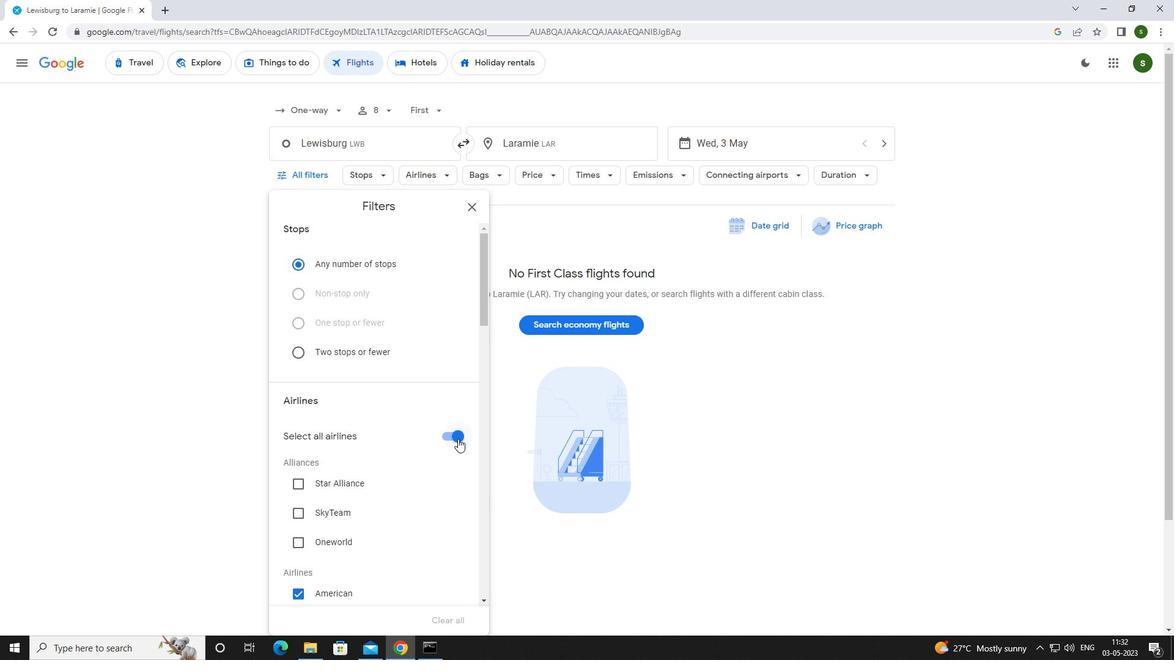 
Action: Mouse pressed left at (458, 438)
Screenshot: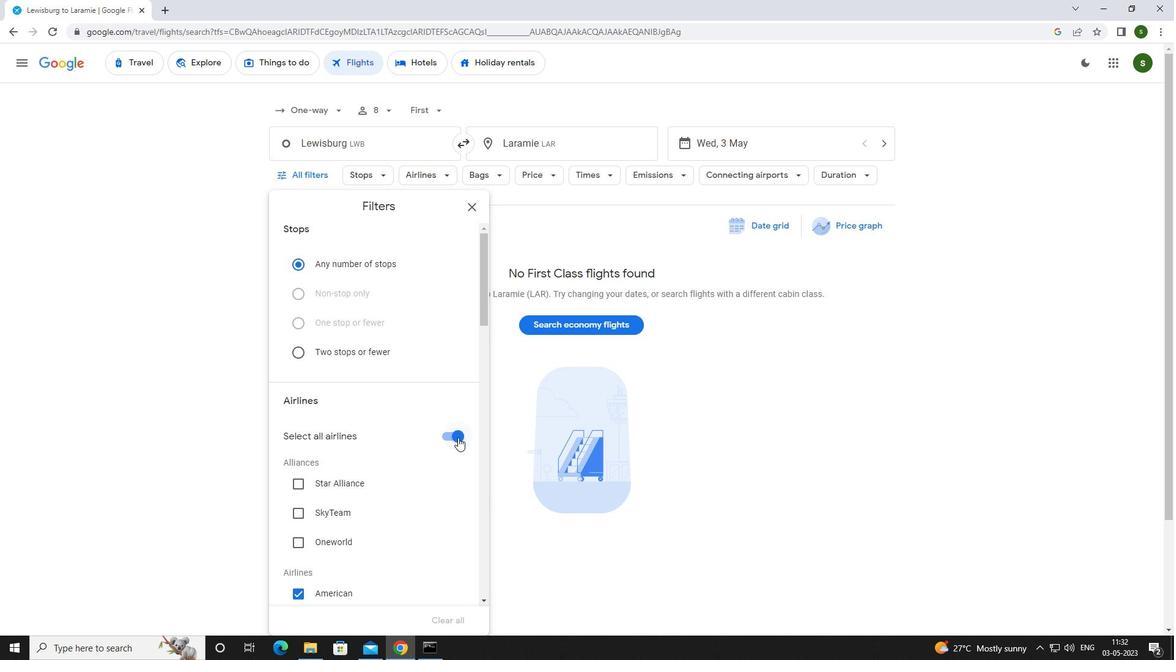 
Action: Mouse moved to (396, 414)
Screenshot: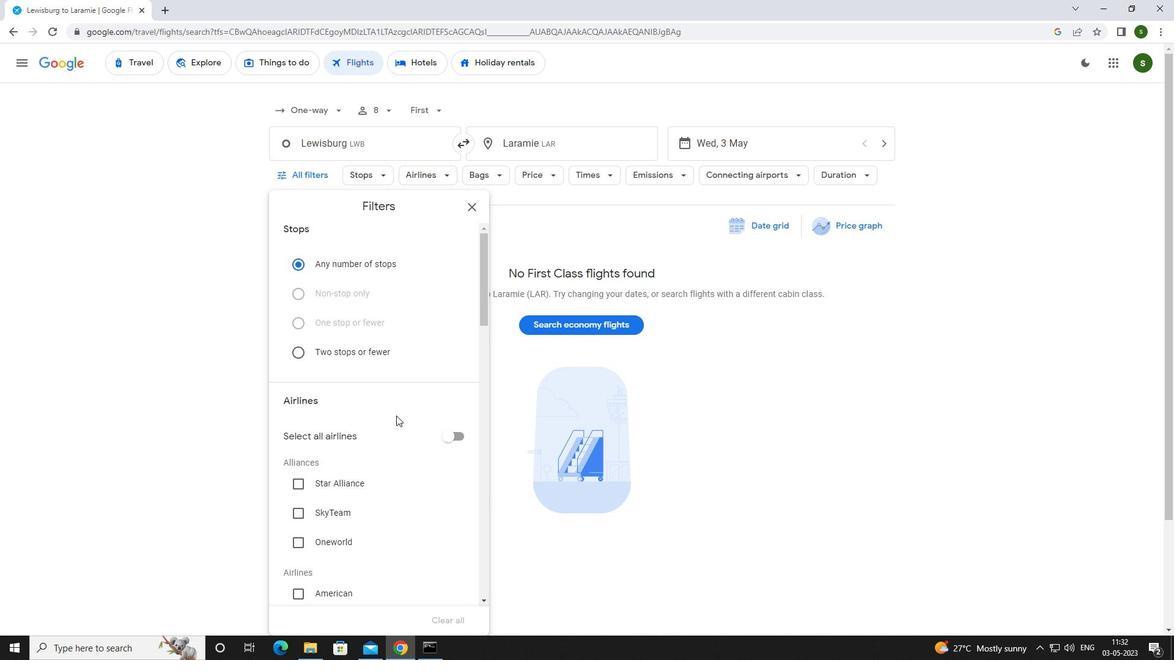 
Action: Mouse scrolled (396, 413) with delta (0, 0)
Screenshot: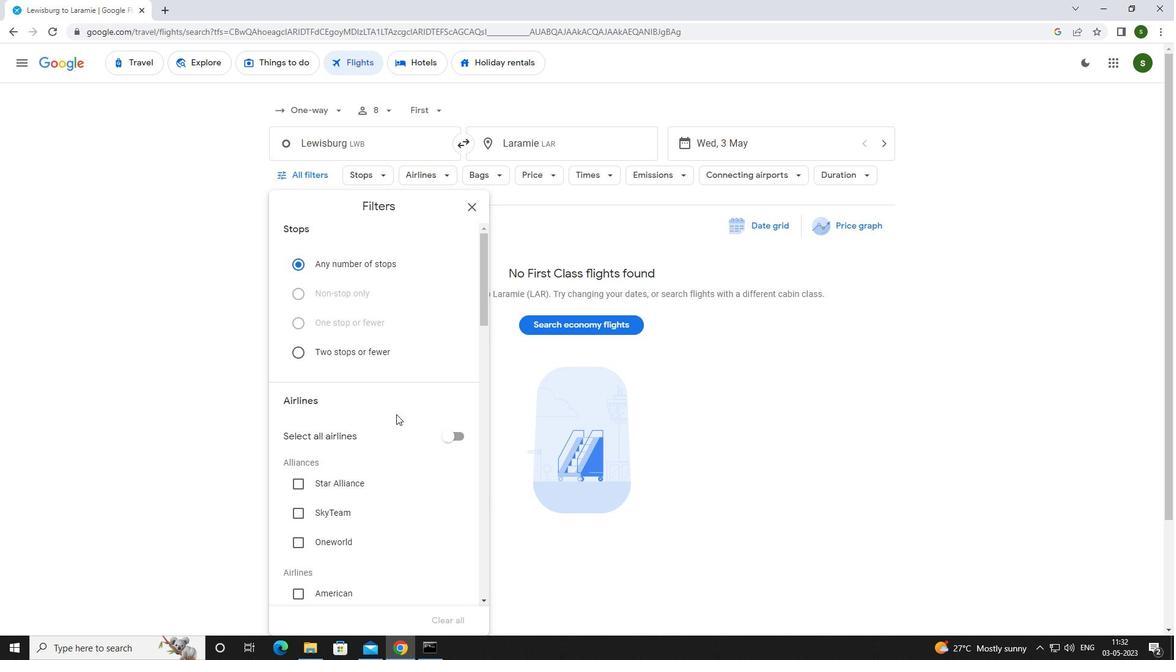 
Action: Mouse scrolled (396, 413) with delta (0, 0)
Screenshot: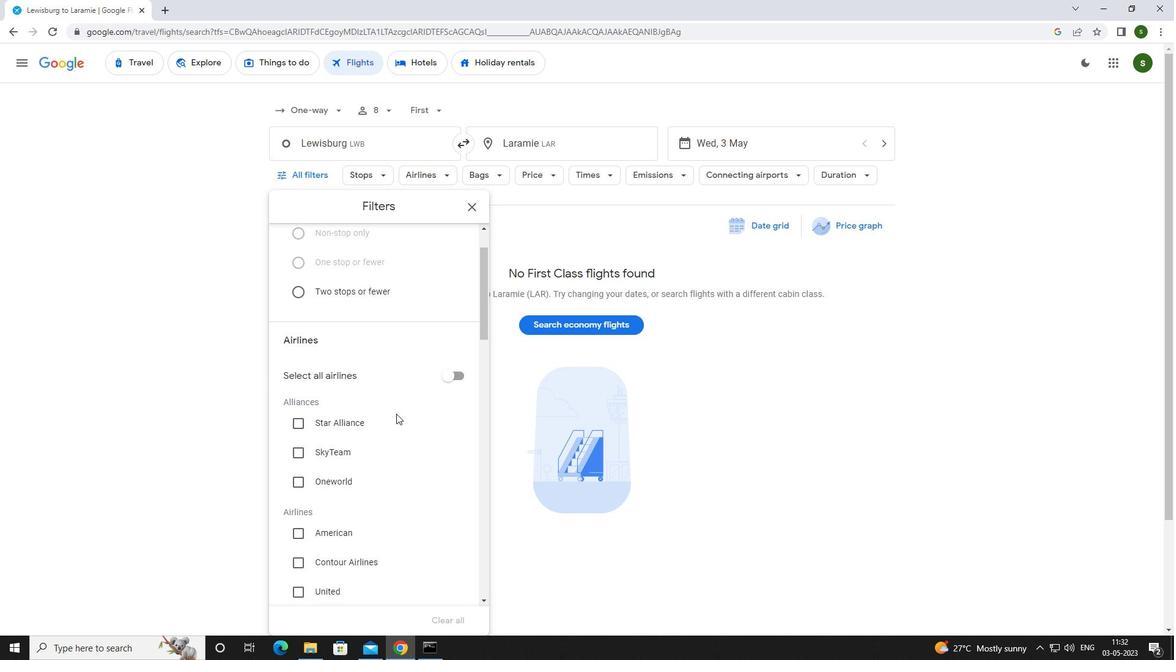 
Action: Mouse scrolled (396, 413) with delta (0, 0)
Screenshot: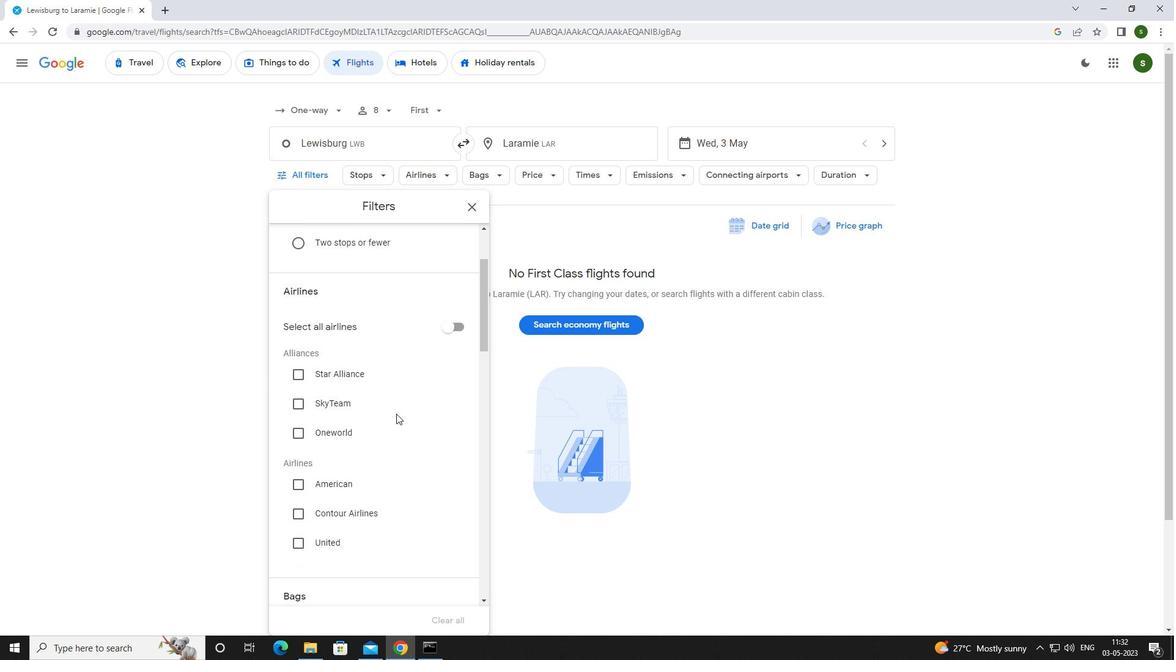 
Action: Mouse moved to (396, 413)
Screenshot: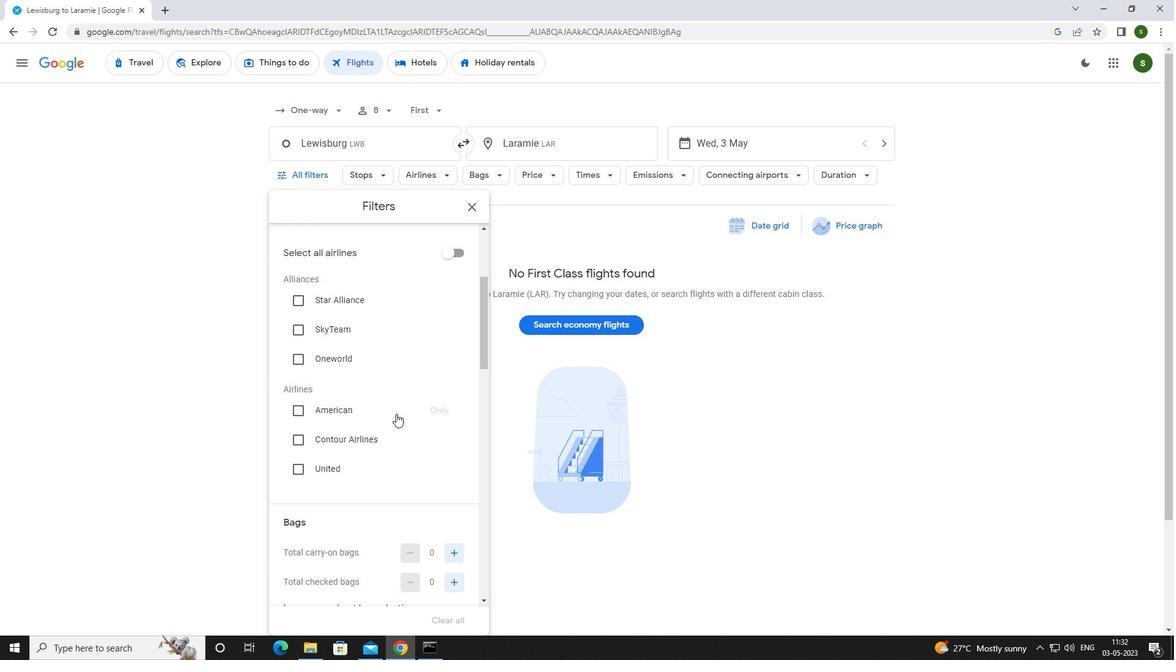
Action: Mouse scrolled (396, 412) with delta (0, 0)
Screenshot: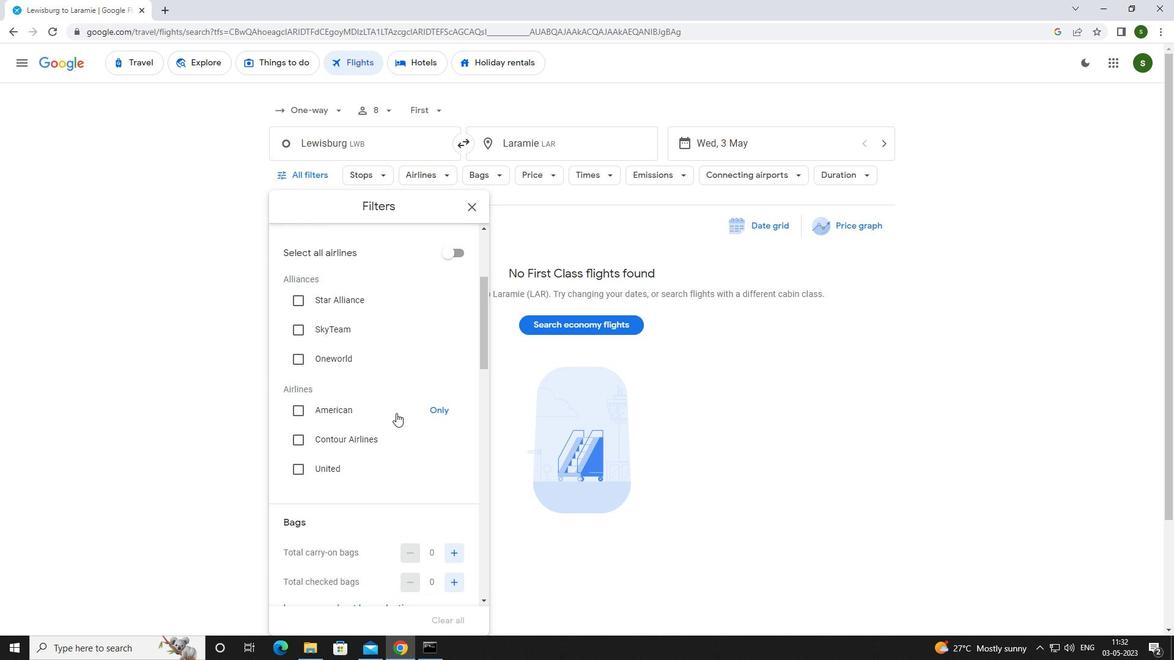 
Action: Mouse scrolled (396, 412) with delta (0, 0)
Screenshot: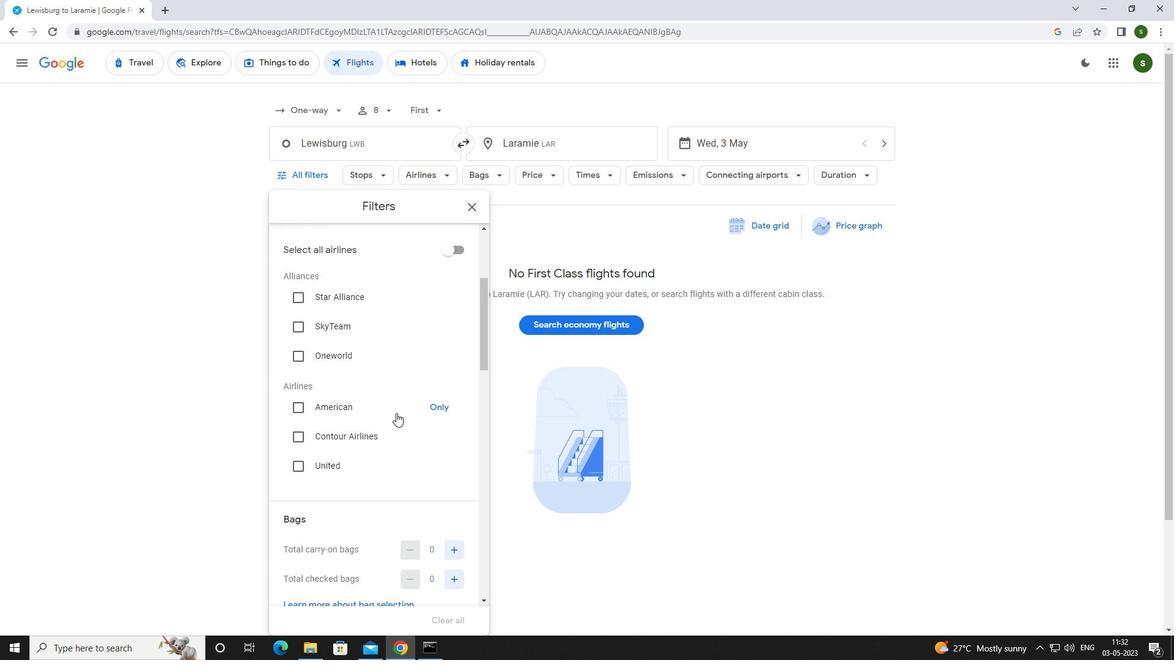 
Action: Mouse scrolled (396, 412) with delta (0, 0)
Screenshot: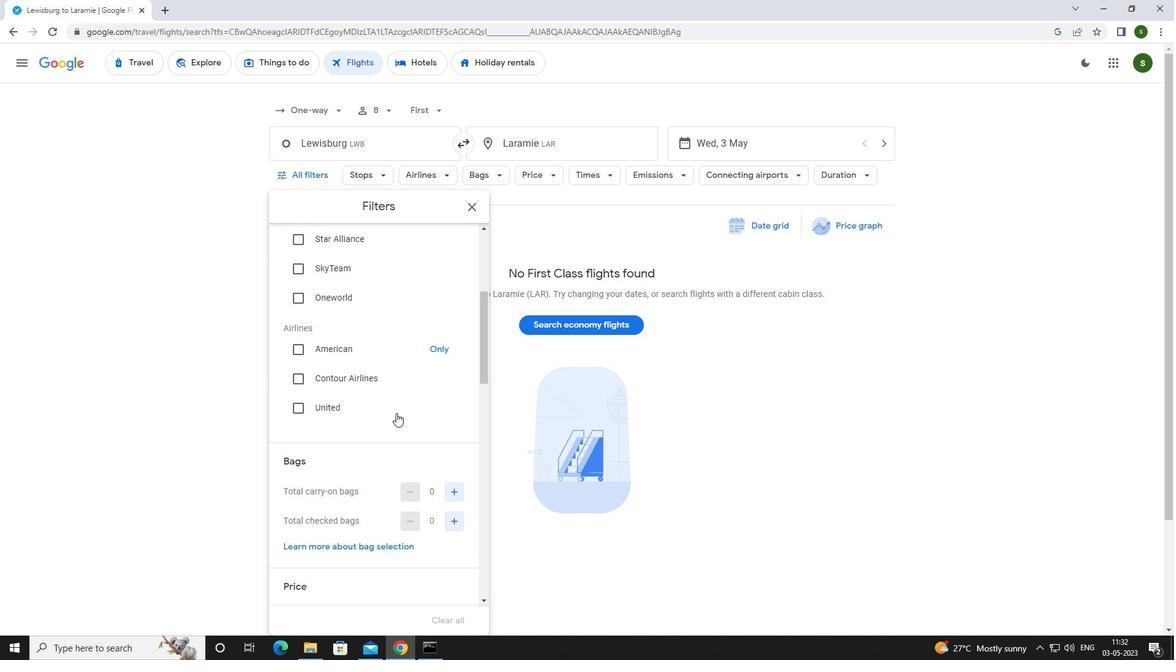 
Action: Mouse moved to (459, 400)
Screenshot: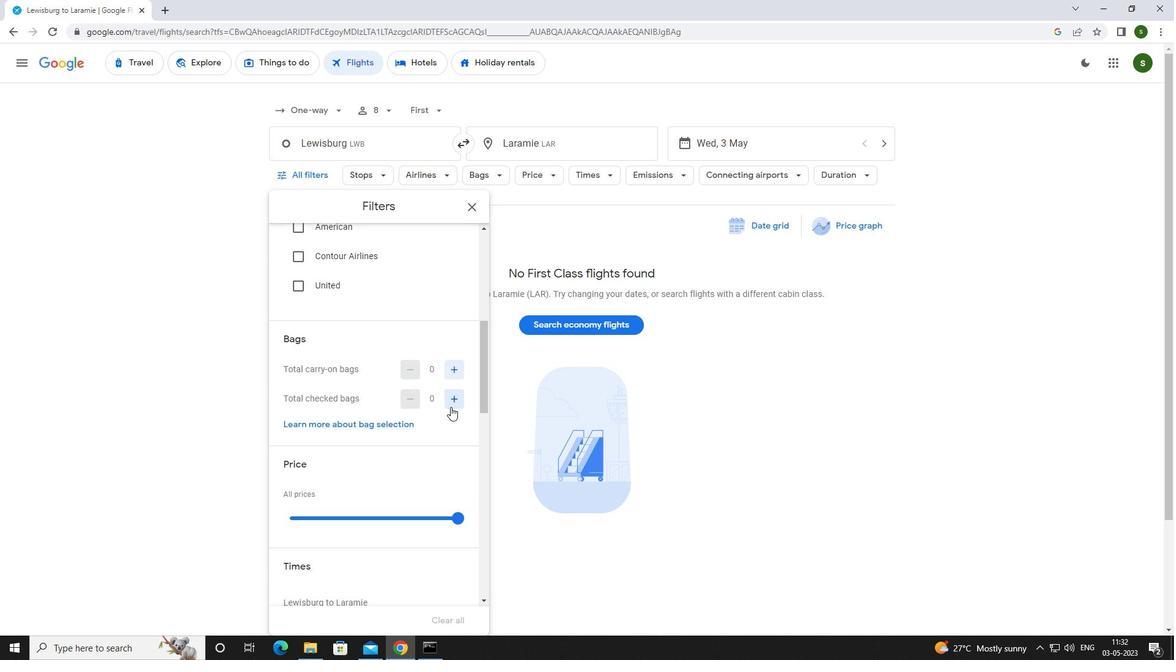 
Action: Mouse pressed left at (459, 400)
Screenshot: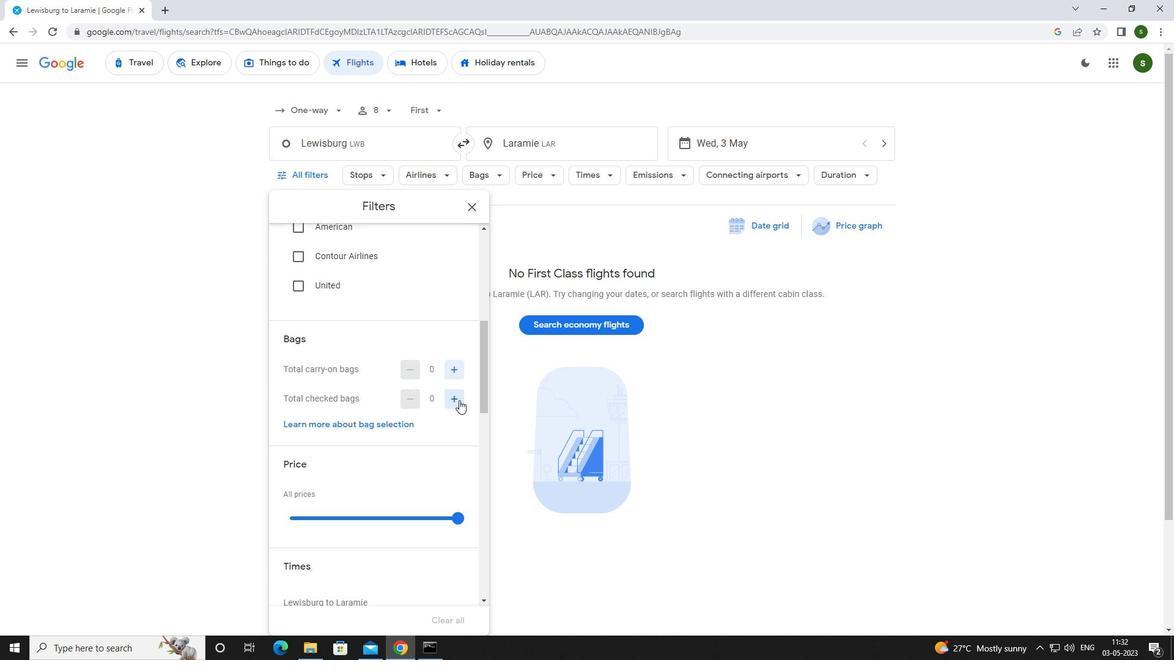 
Action: Mouse scrolled (459, 400) with delta (0, 0)
Screenshot: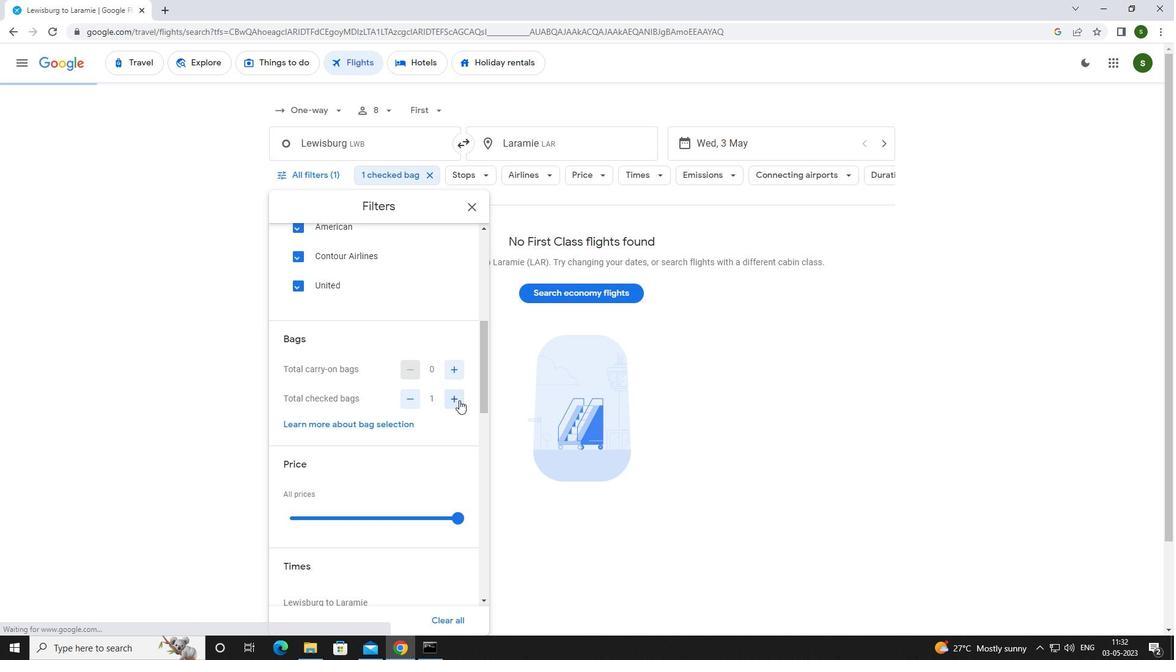 
Action: Mouse scrolled (459, 400) with delta (0, 0)
Screenshot: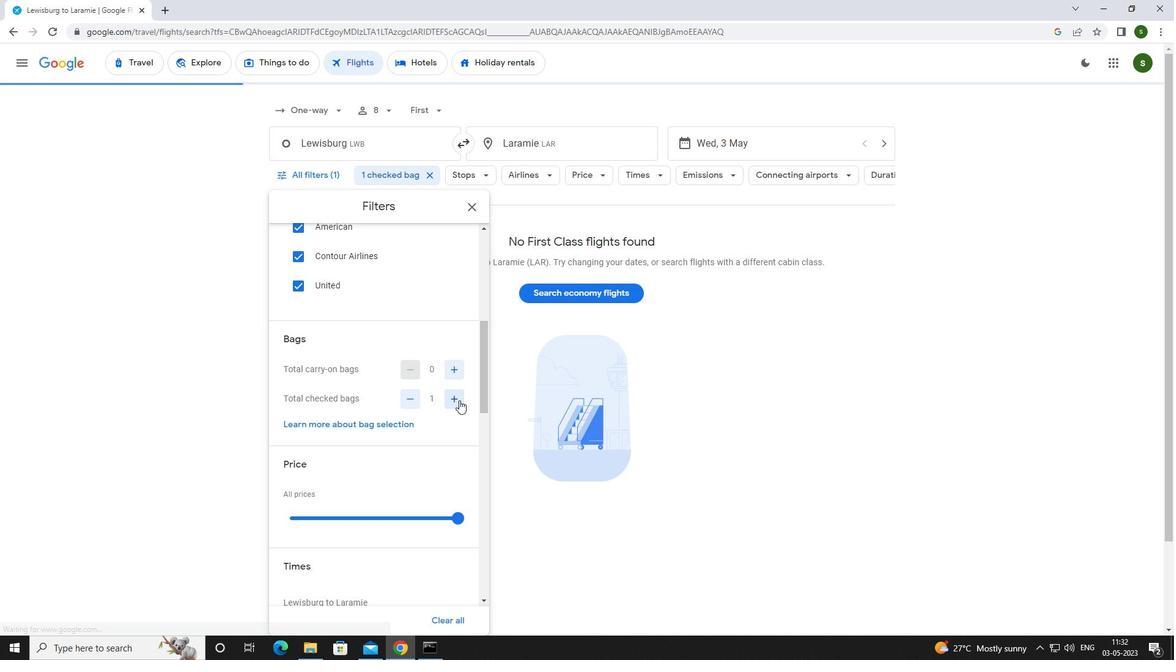 
Action: Mouse scrolled (459, 400) with delta (0, 0)
Screenshot: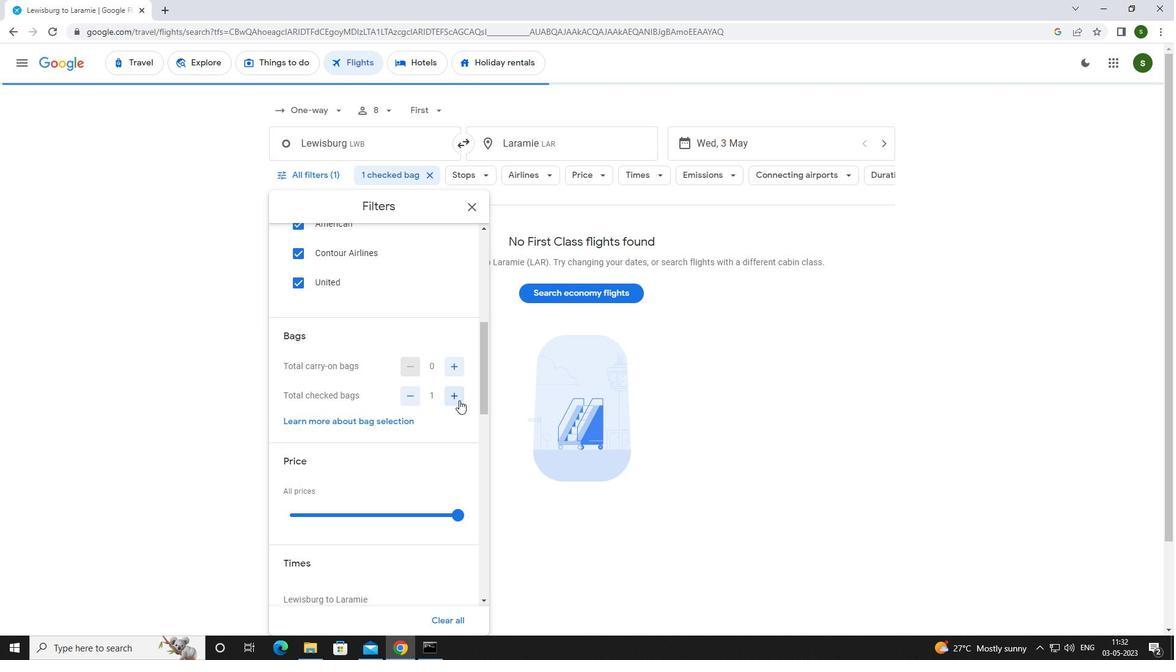 
Action: Mouse moved to (458, 335)
Screenshot: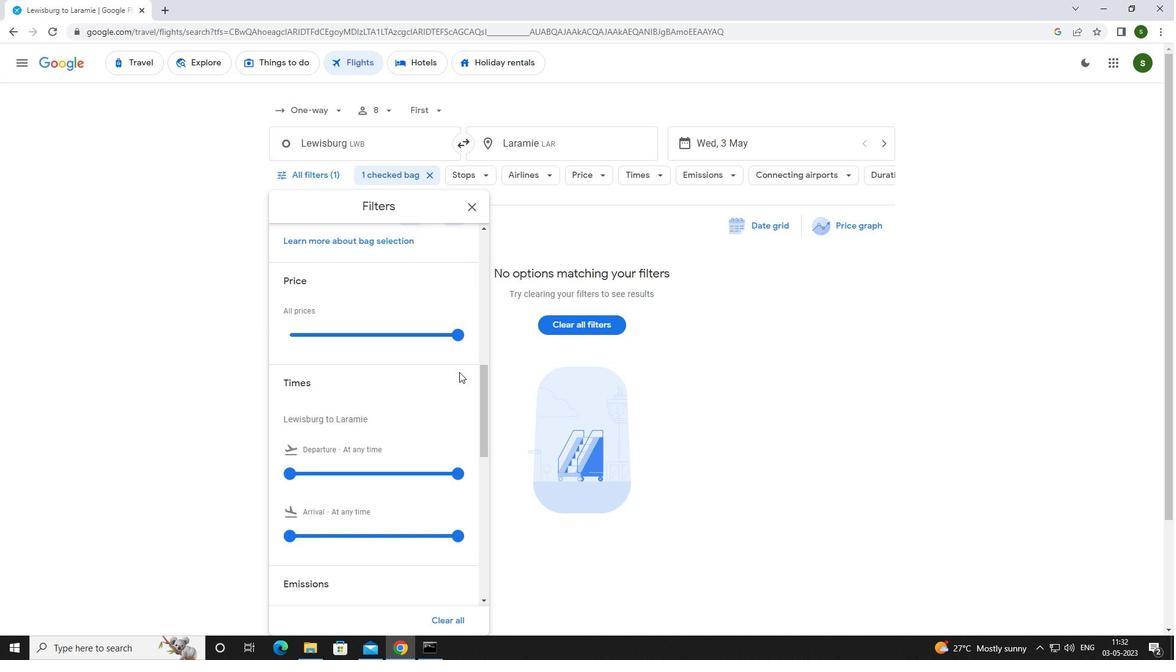 
Action: Mouse pressed left at (458, 335)
Screenshot: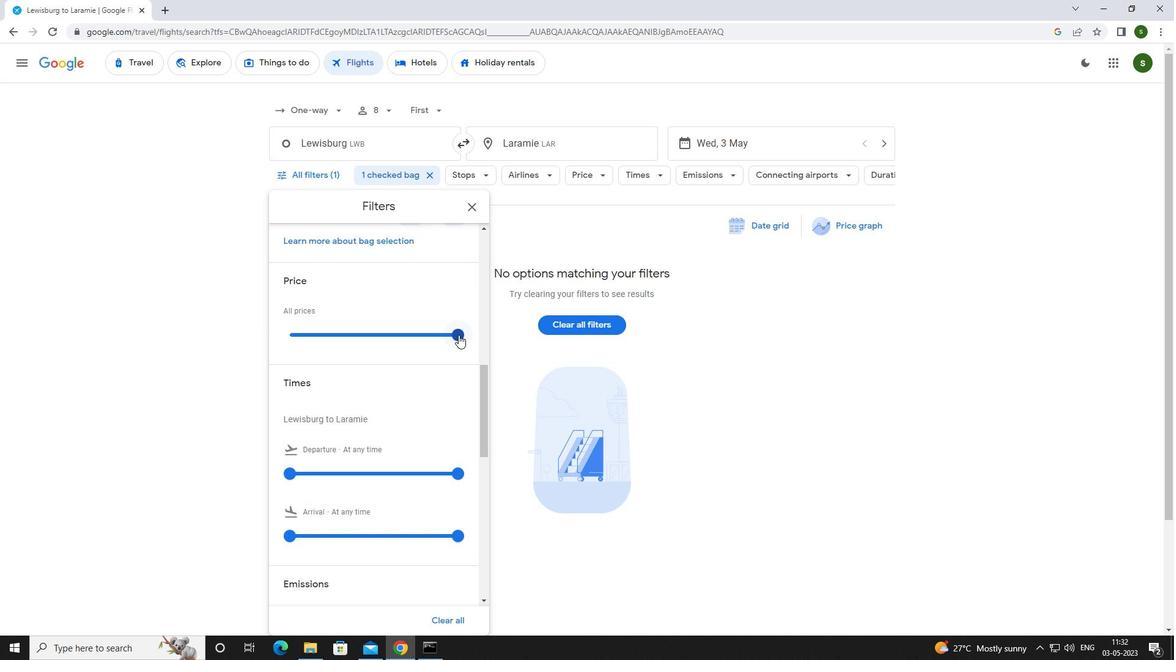 
Action: Mouse moved to (458, 335)
Screenshot: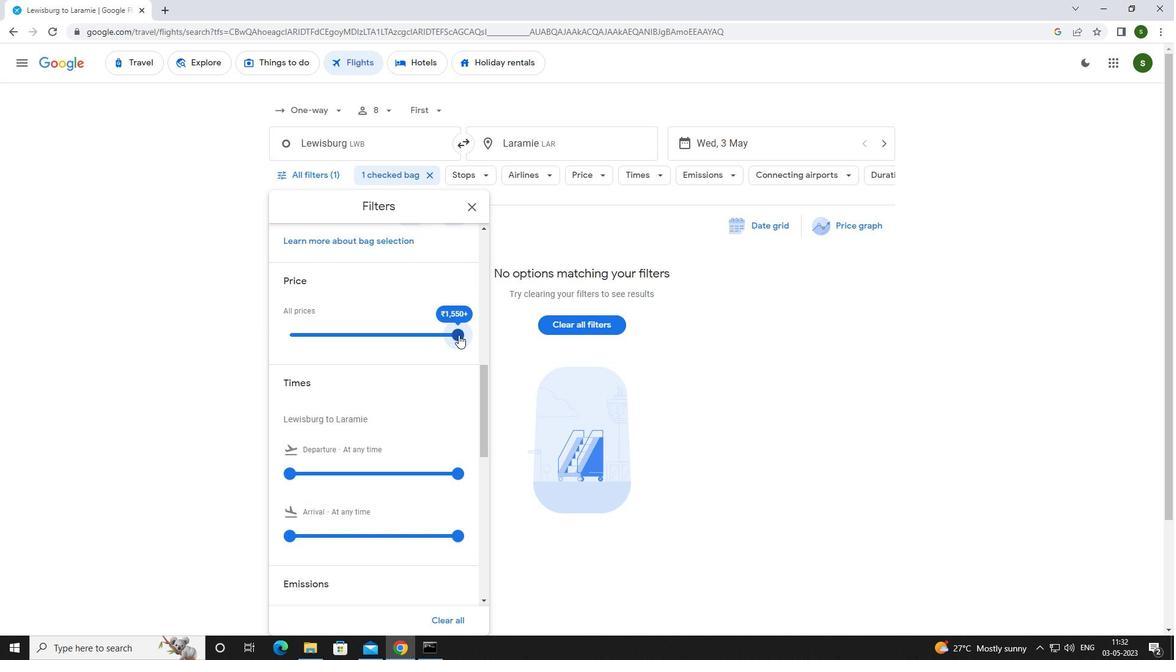 
Action: Mouse scrolled (458, 334) with delta (0, 0)
Screenshot: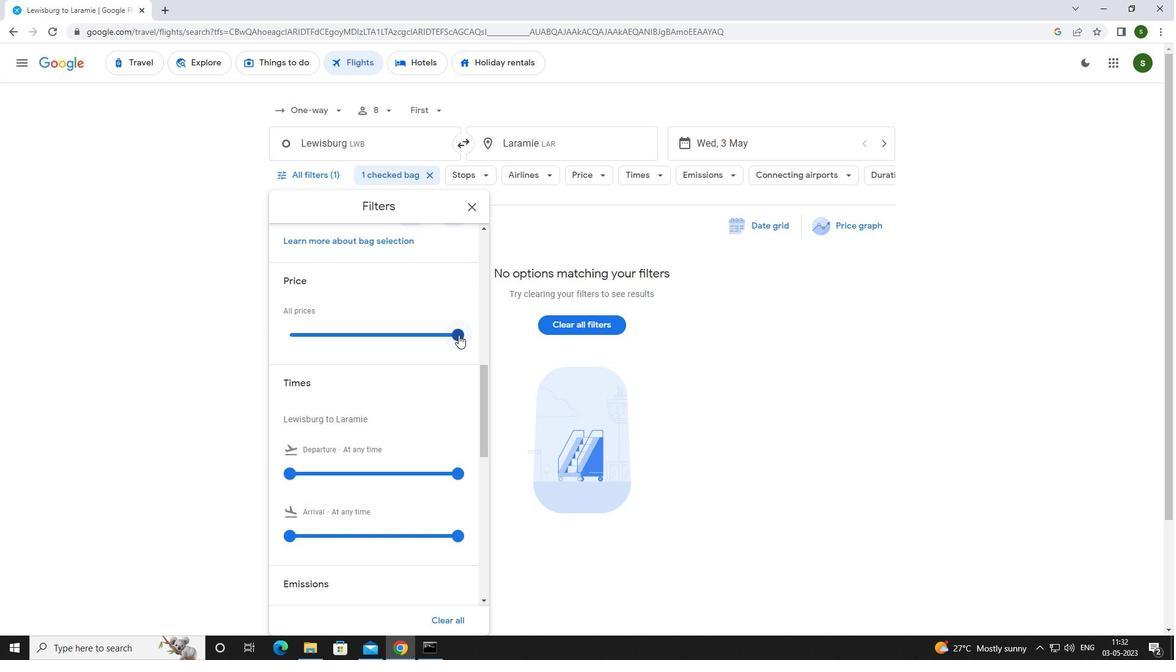 
Action: Mouse moved to (289, 412)
Screenshot: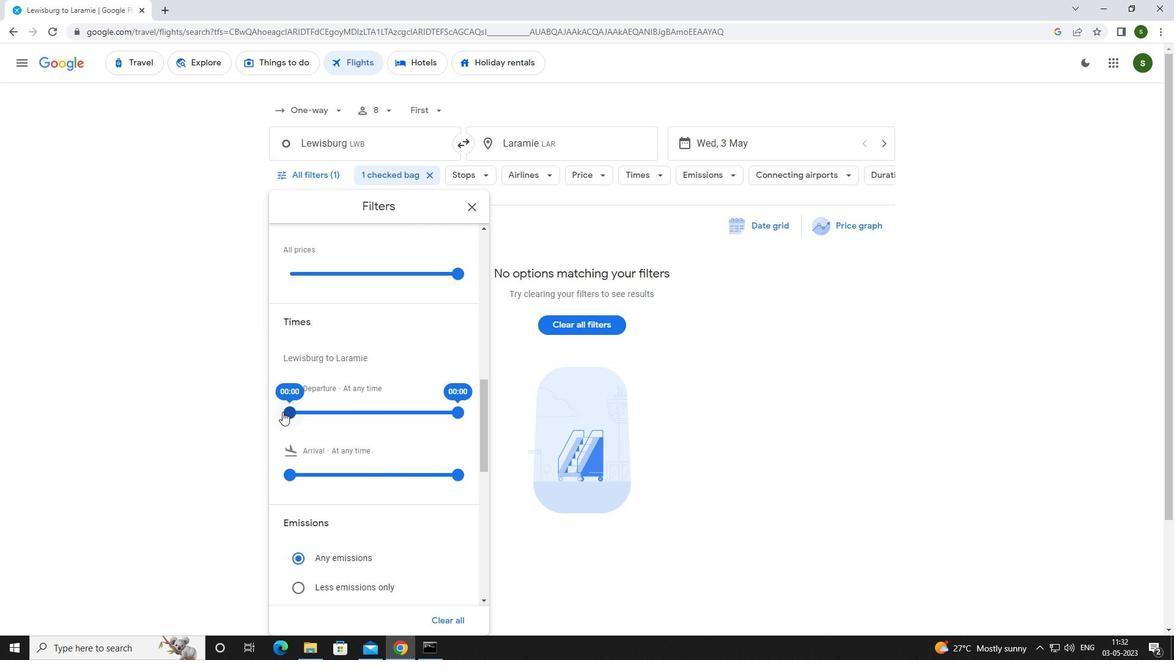 
Action: Mouse pressed left at (289, 412)
Screenshot: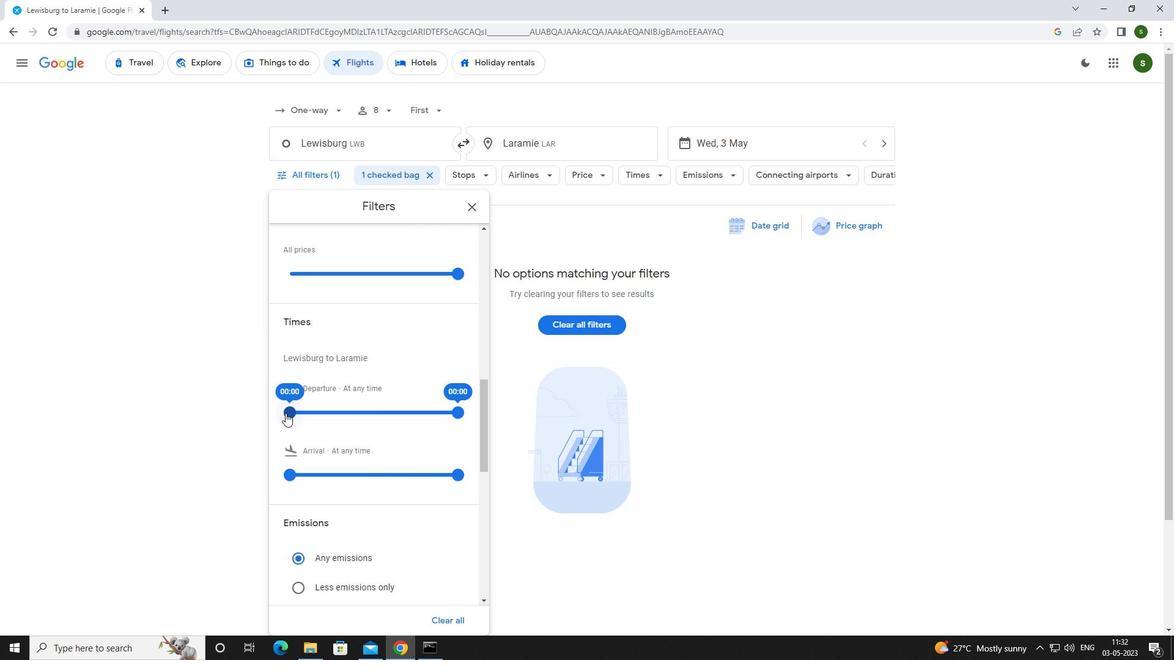 
Action: Mouse moved to (701, 383)
Screenshot: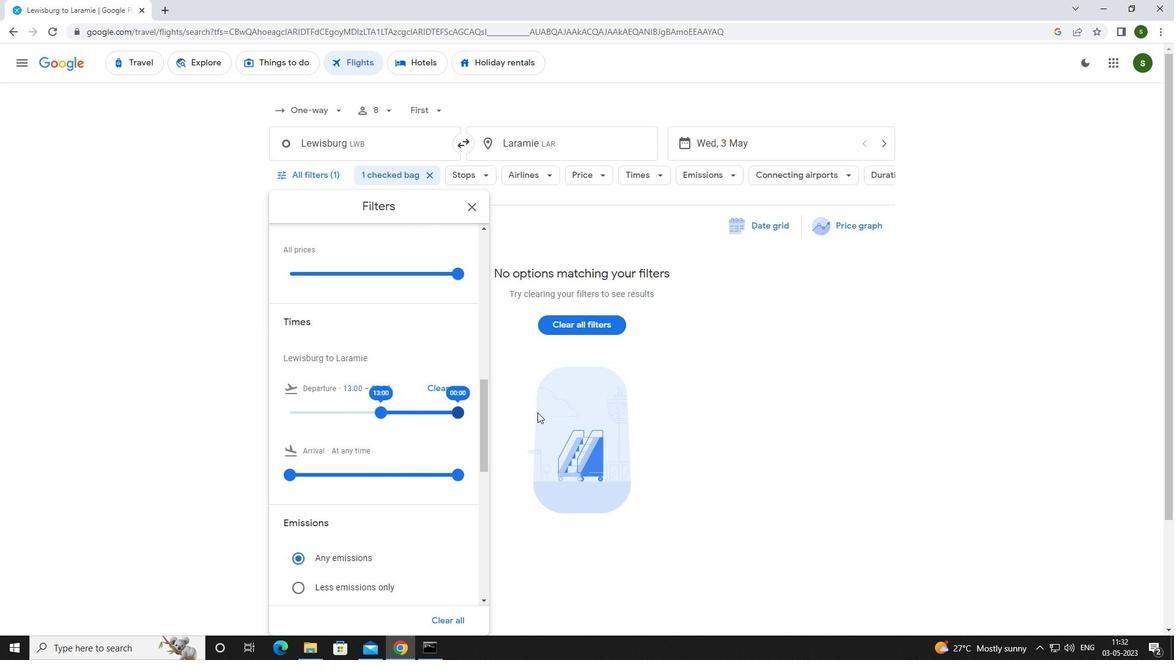 
Action: Mouse pressed left at (701, 383)
Screenshot: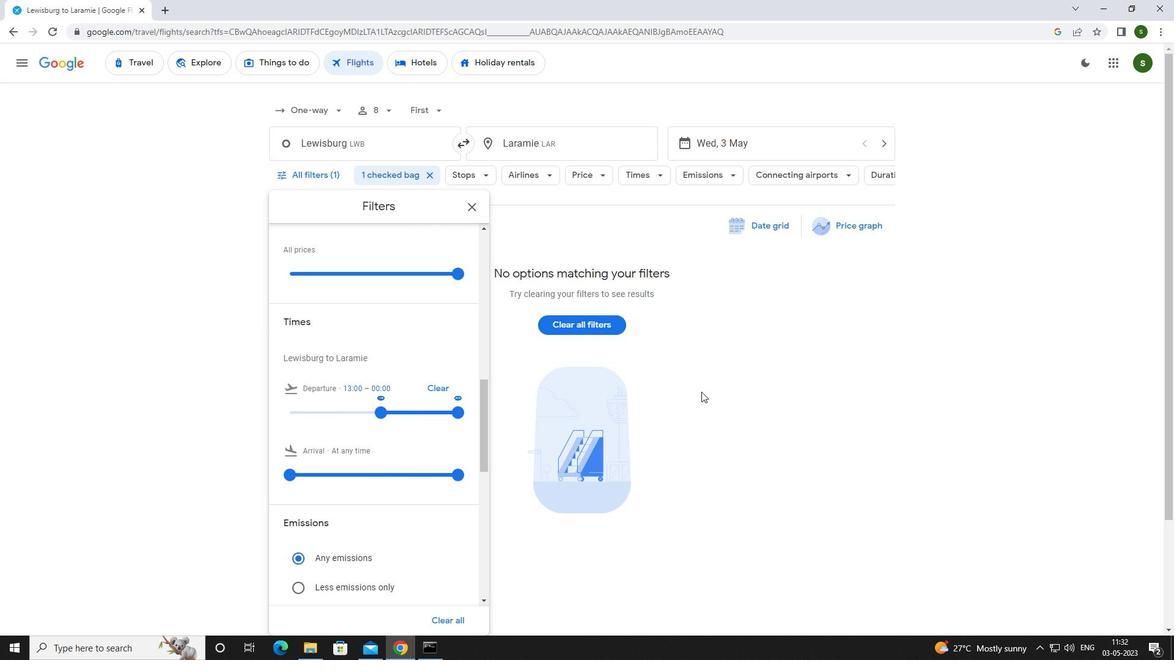 
